 Task: Search one way flight ticket for 2 adults, 4 children and 1 infant on lap in business from Detroit: Detroit Metro Wayne County Airport to Greensboro: Piedmont Triad International Airport on 5-1-2023. Choice of flights is Southwest. Number of bags: 2 carry on bags and 7 checked bags. Price is upto 93000. Outbound departure time preference is 4:00.
Action: Mouse moved to (243, 255)
Screenshot: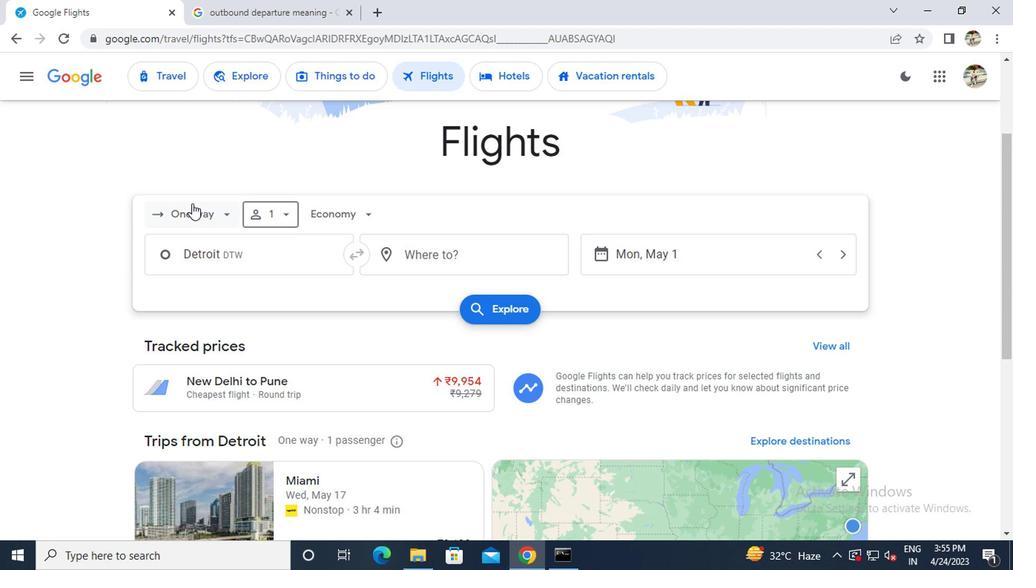 
Action: Mouse pressed left at (243, 255)
Screenshot: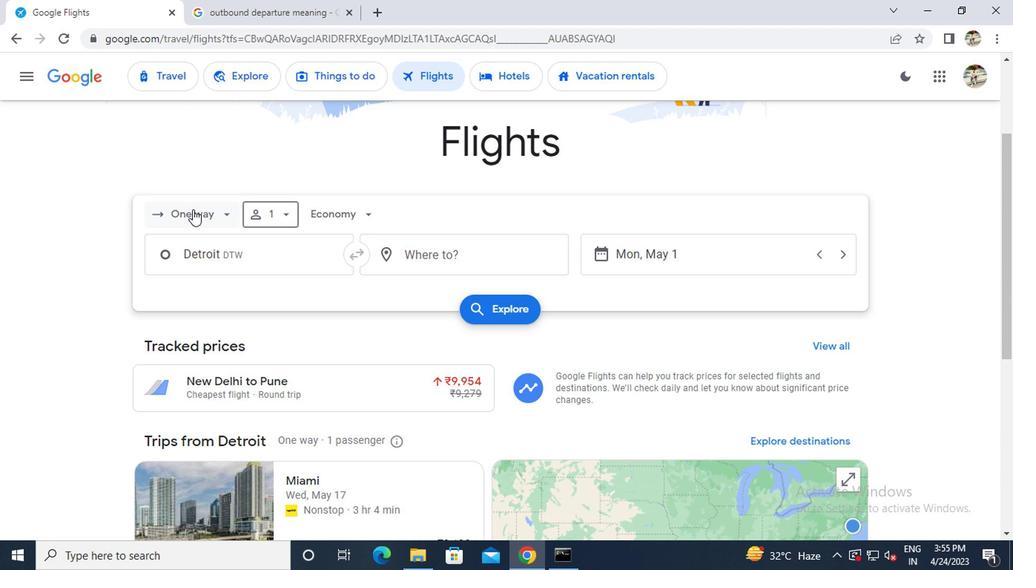 
Action: Mouse moved to (247, 310)
Screenshot: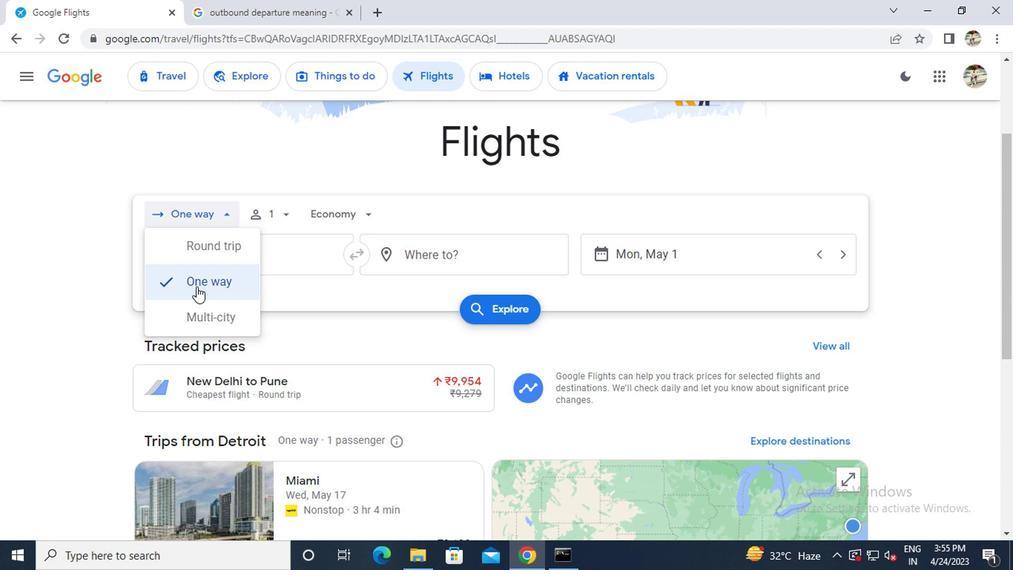 
Action: Mouse pressed left at (247, 310)
Screenshot: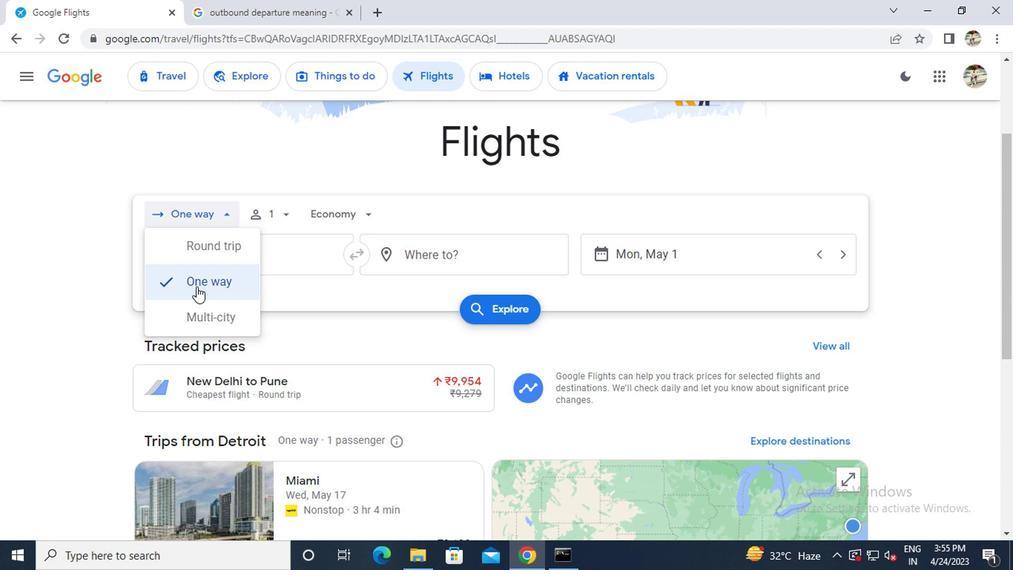 
Action: Mouse moved to (307, 257)
Screenshot: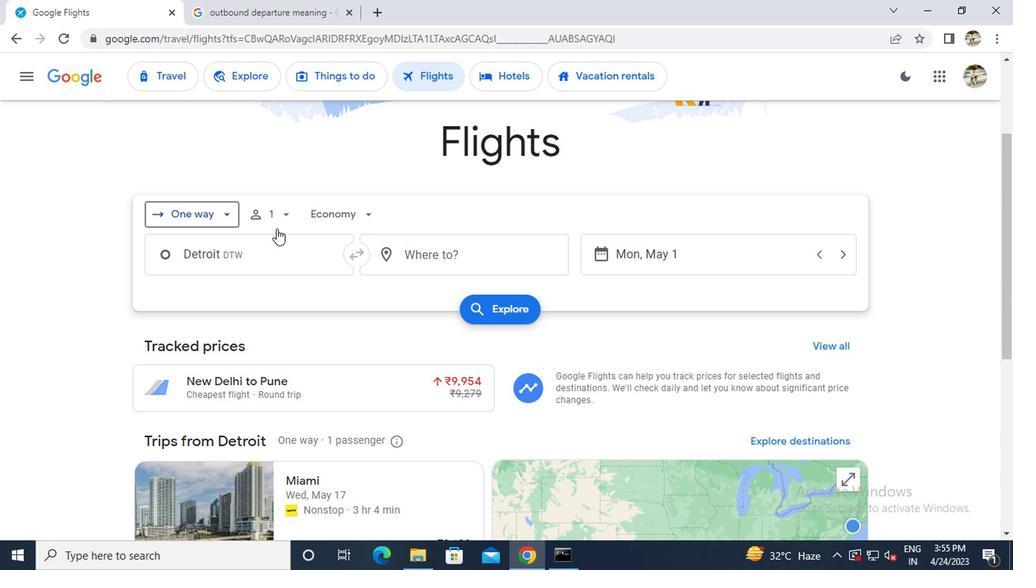 
Action: Mouse pressed left at (307, 257)
Screenshot: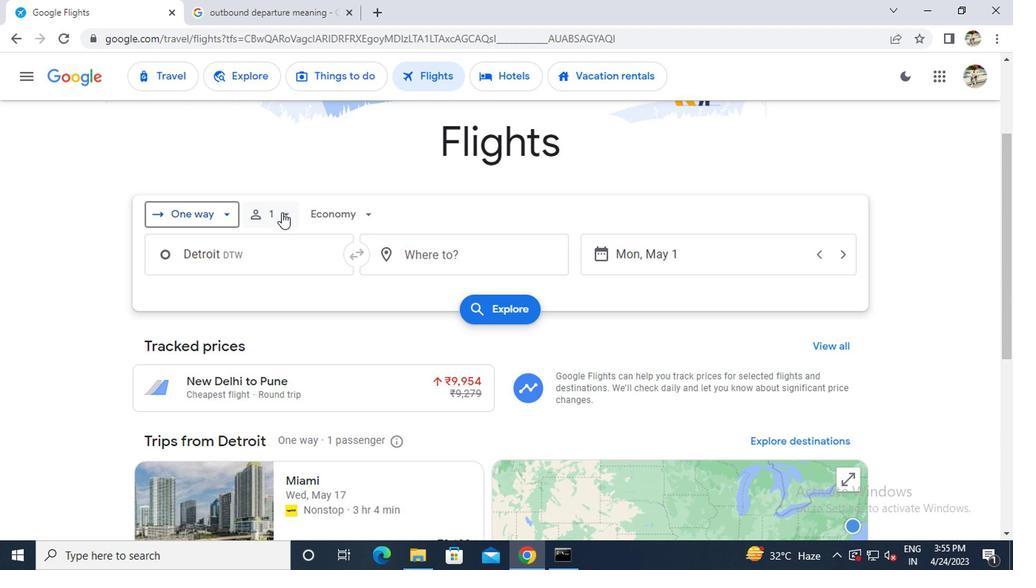 
Action: Mouse moved to (395, 288)
Screenshot: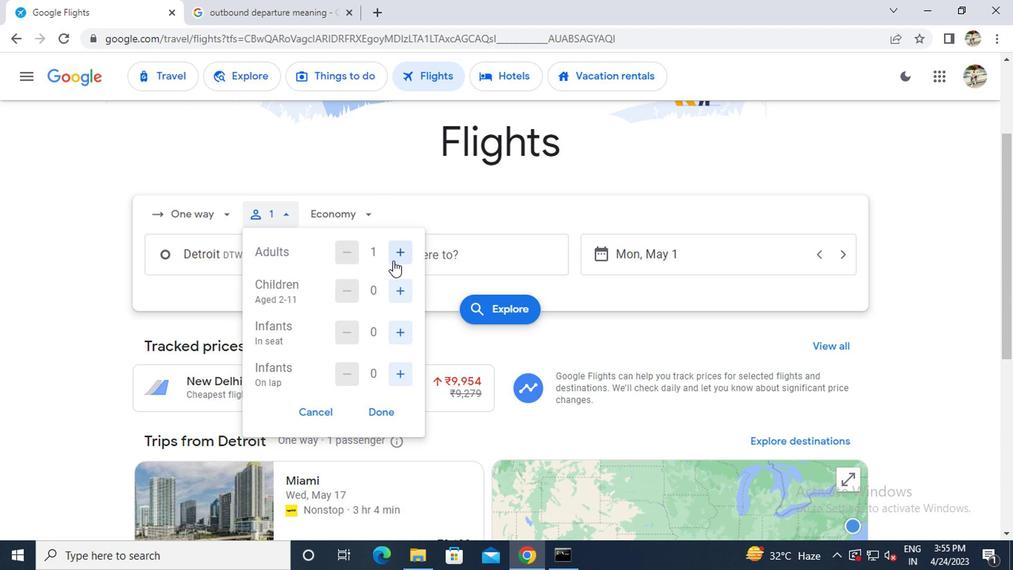 
Action: Mouse pressed left at (395, 288)
Screenshot: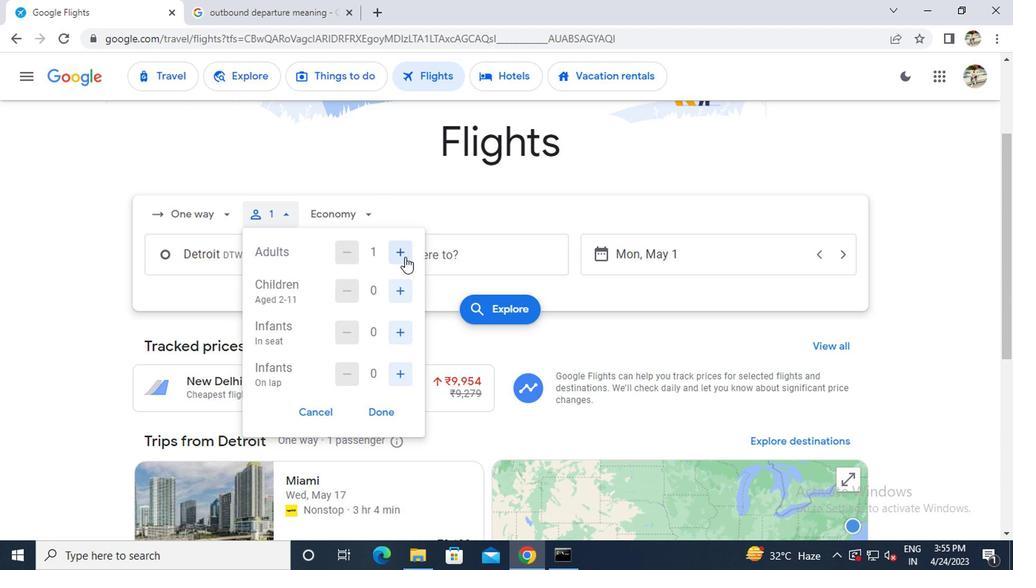 
Action: Mouse moved to (391, 315)
Screenshot: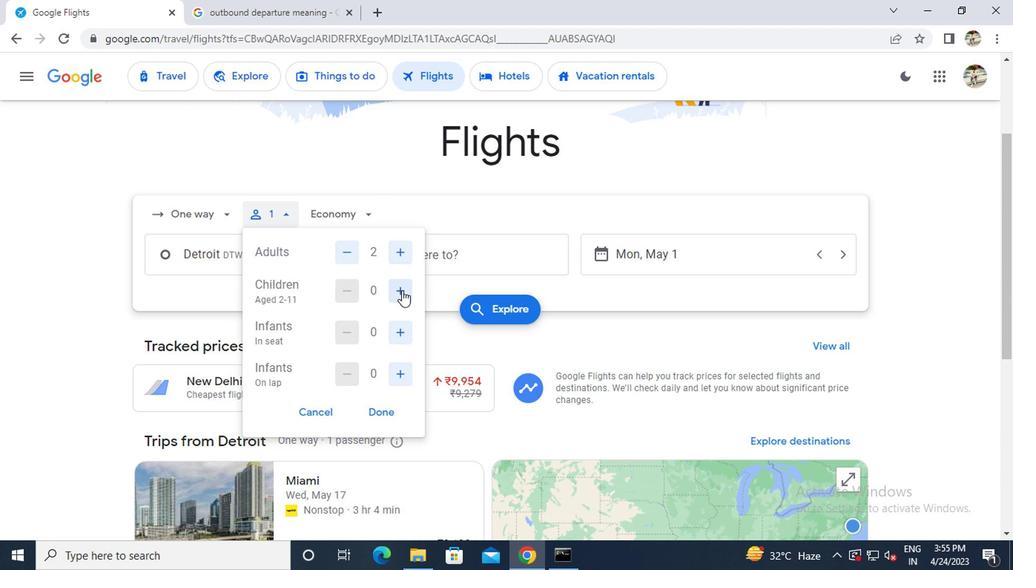 
Action: Mouse pressed left at (391, 315)
Screenshot: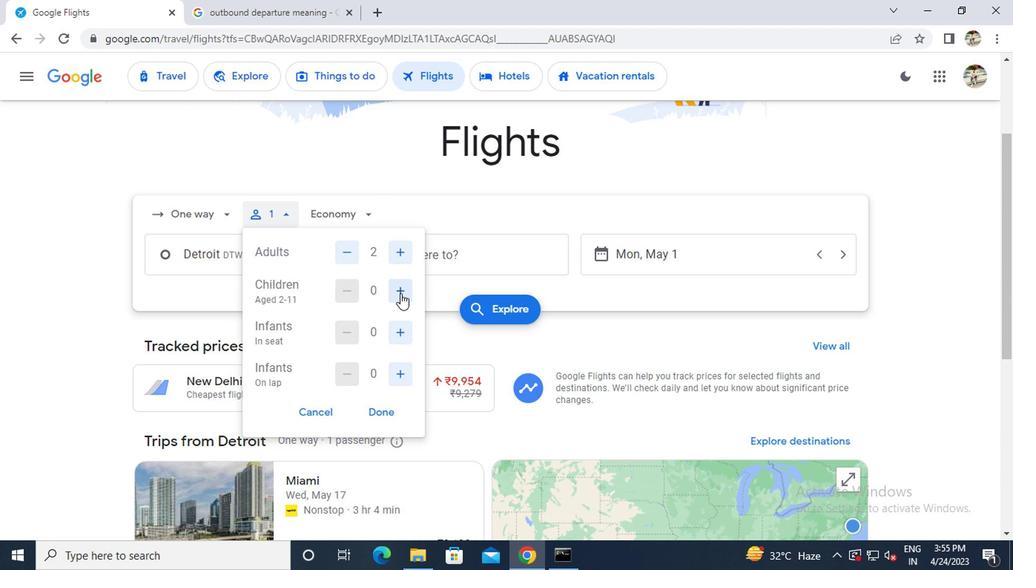 
Action: Mouse pressed left at (391, 315)
Screenshot: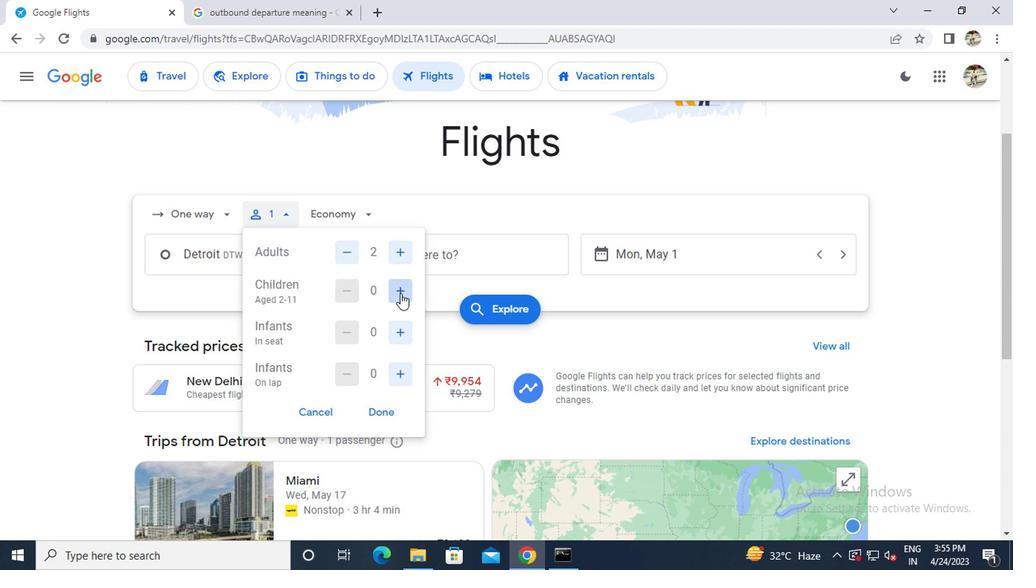 
Action: Mouse pressed left at (391, 315)
Screenshot: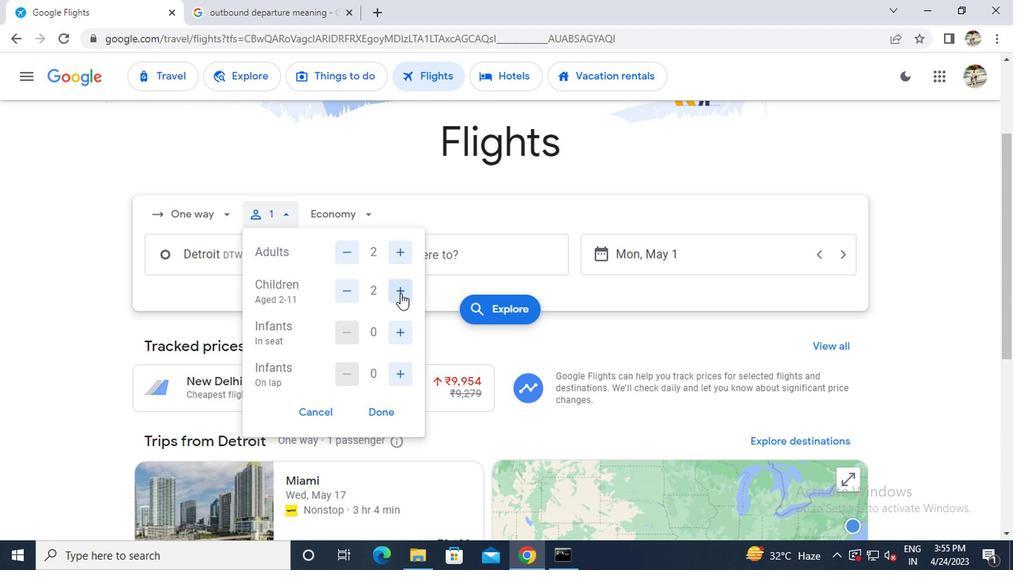 
Action: Mouse pressed left at (391, 315)
Screenshot: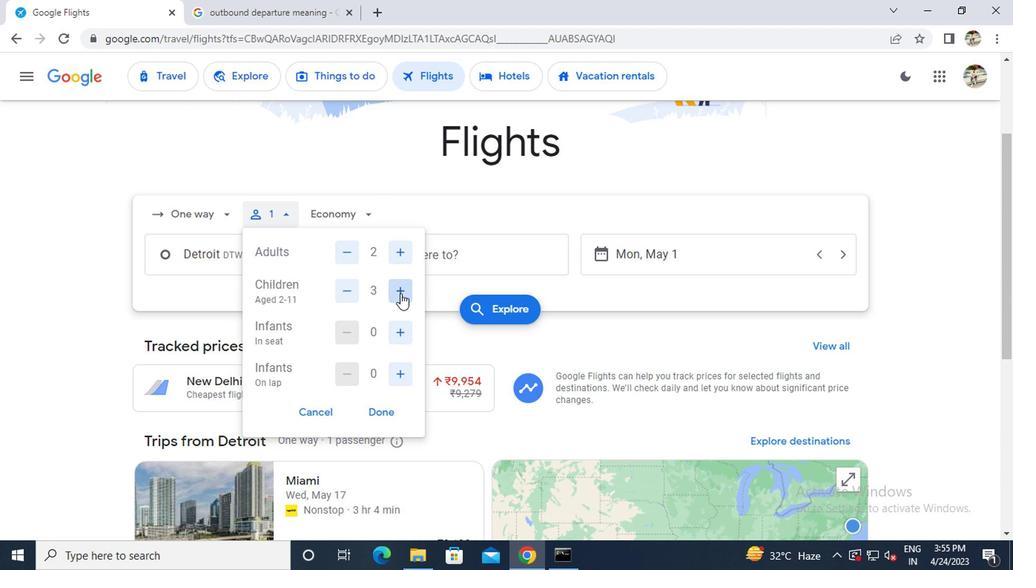 
Action: Mouse moved to (388, 367)
Screenshot: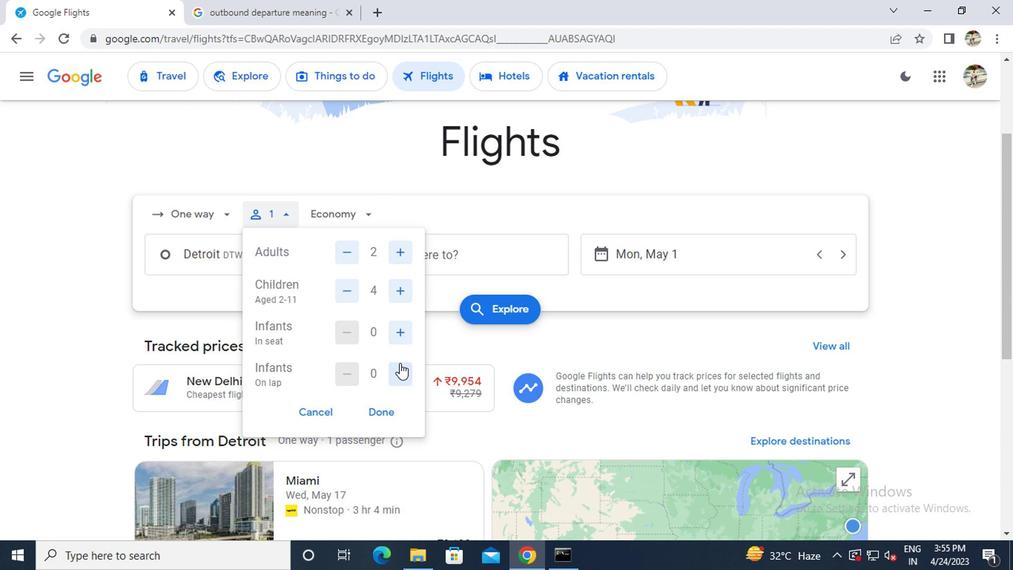 
Action: Mouse pressed left at (388, 367)
Screenshot: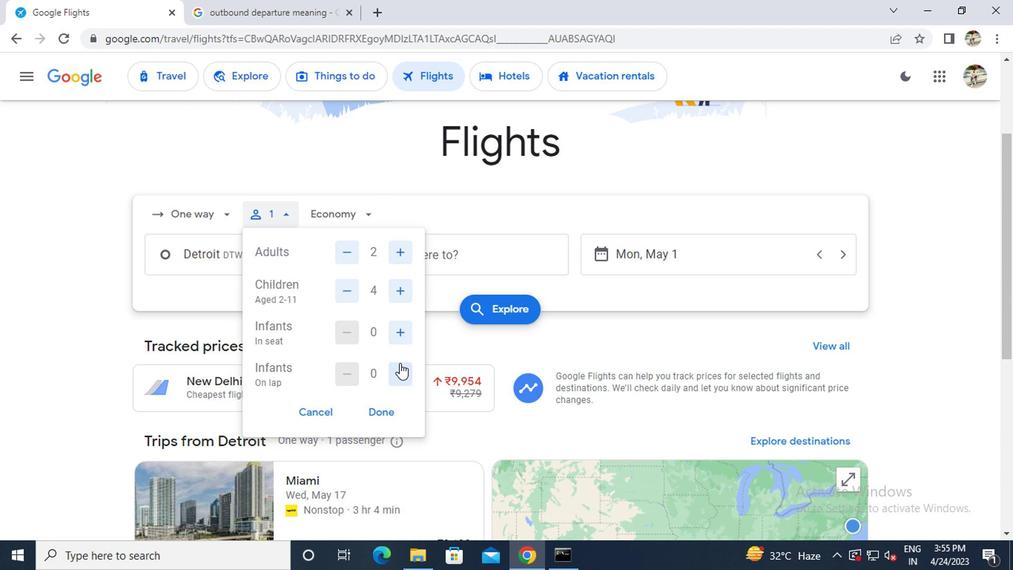 
Action: Mouse moved to (373, 400)
Screenshot: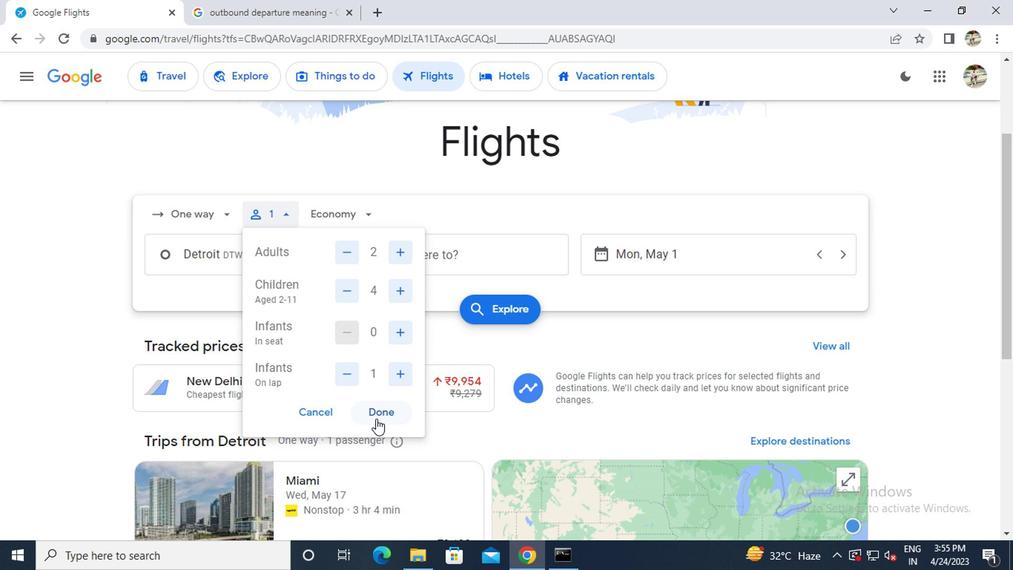 
Action: Mouse pressed left at (373, 400)
Screenshot: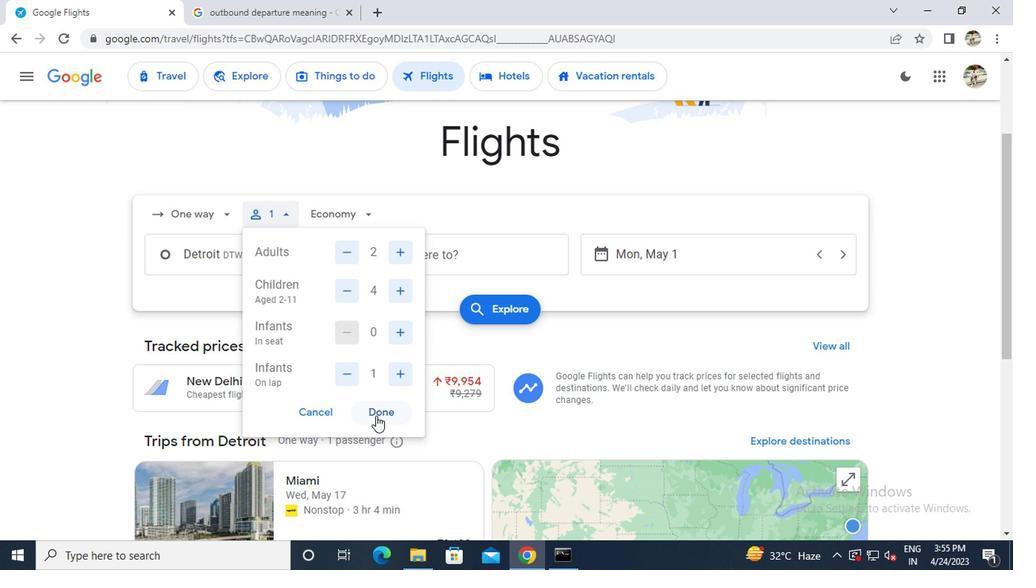 
Action: Mouse moved to (340, 262)
Screenshot: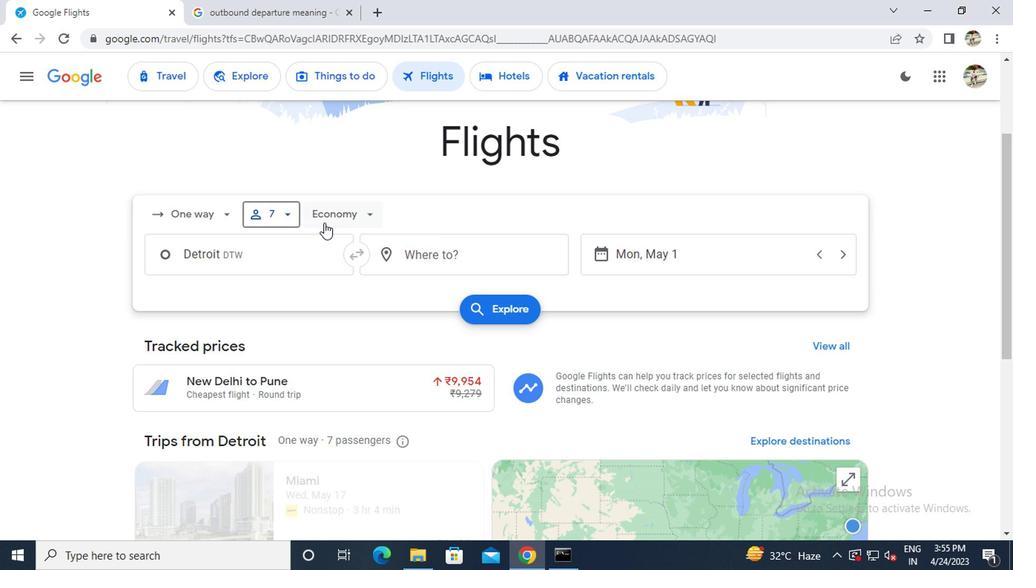 
Action: Mouse pressed left at (340, 262)
Screenshot: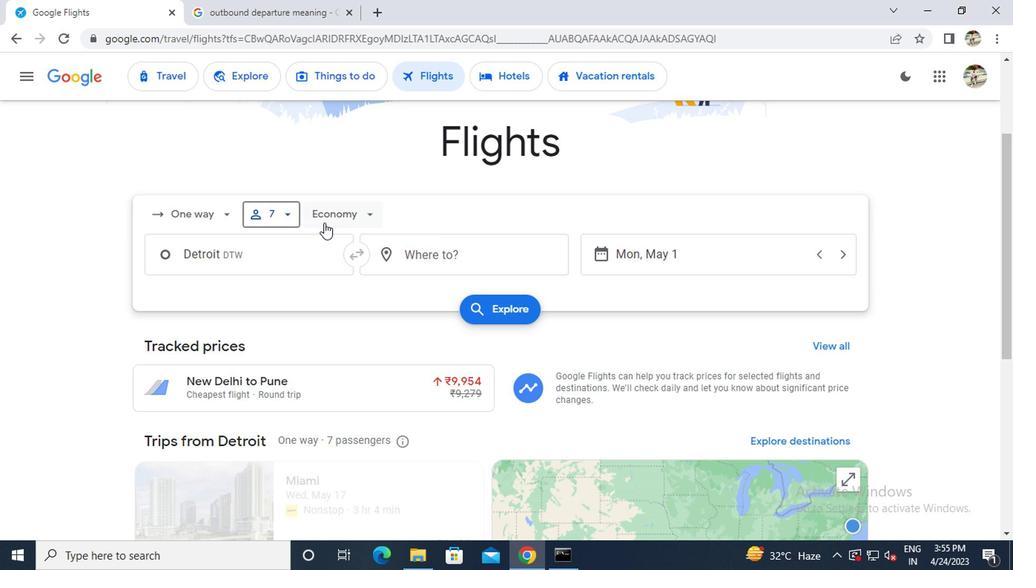 
Action: Mouse moved to (356, 337)
Screenshot: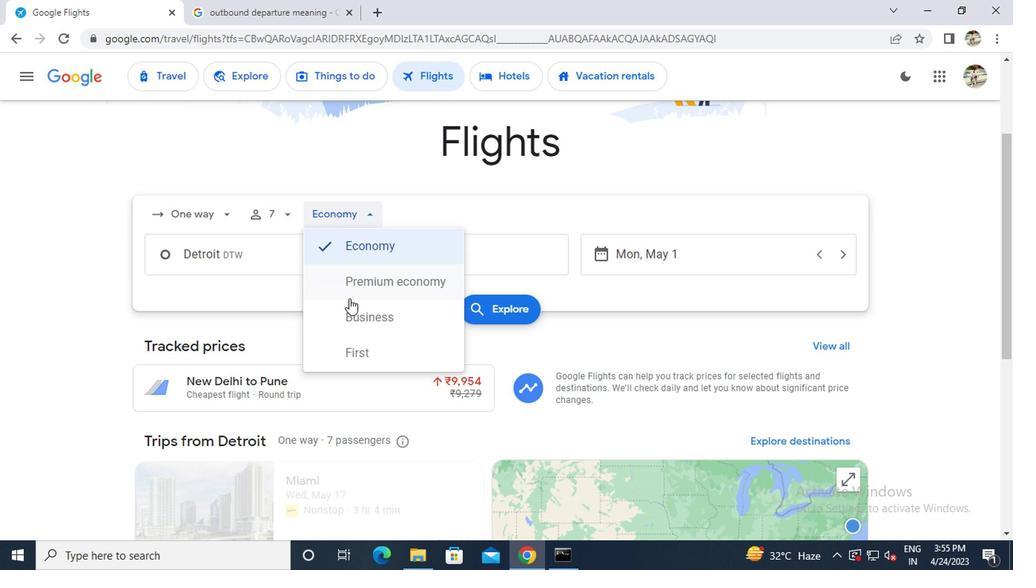 
Action: Mouse pressed left at (356, 337)
Screenshot: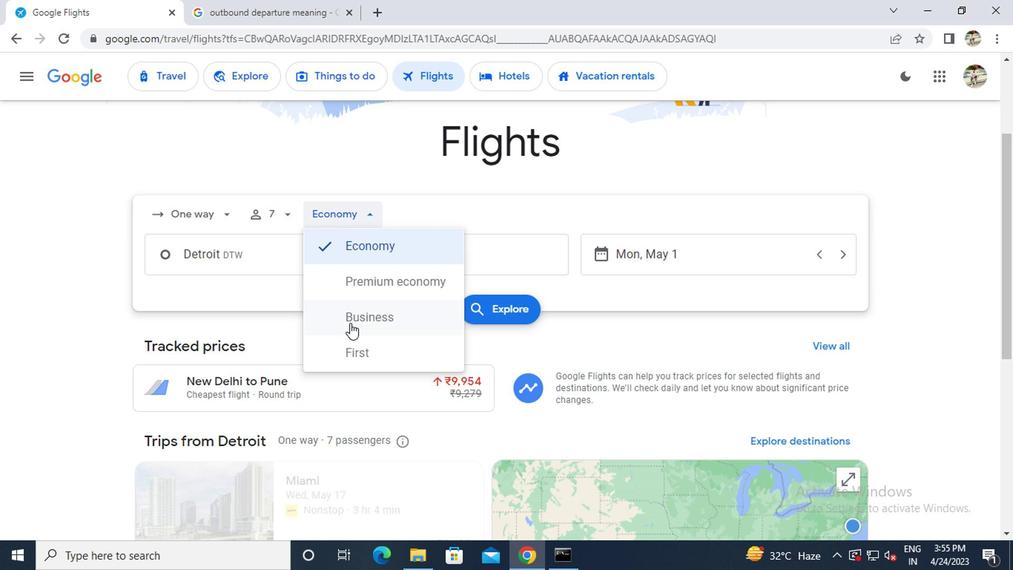 
Action: Mouse moved to (306, 289)
Screenshot: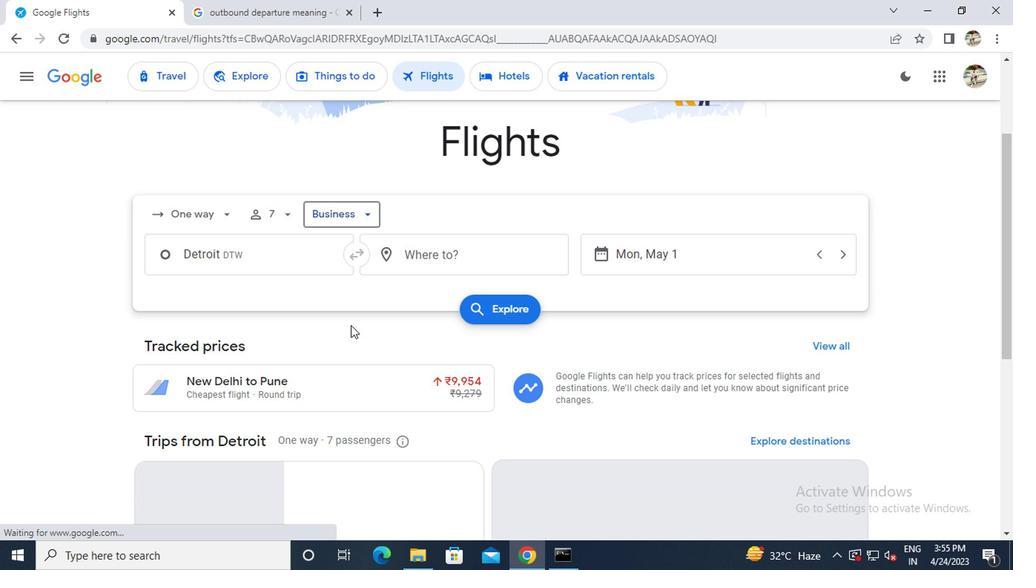 
Action: Mouse pressed left at (306, 289)
Screenshot: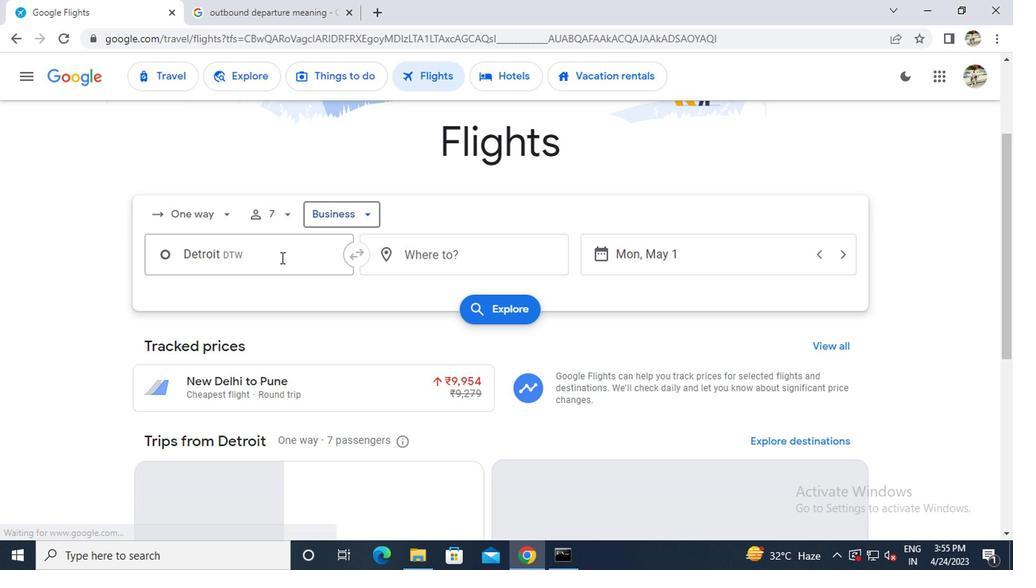 
Action: Key pressed <Key.caps_lock>d<Key.caps_lock>elroit<Key.space><Key.caps_lock>
Screenshot: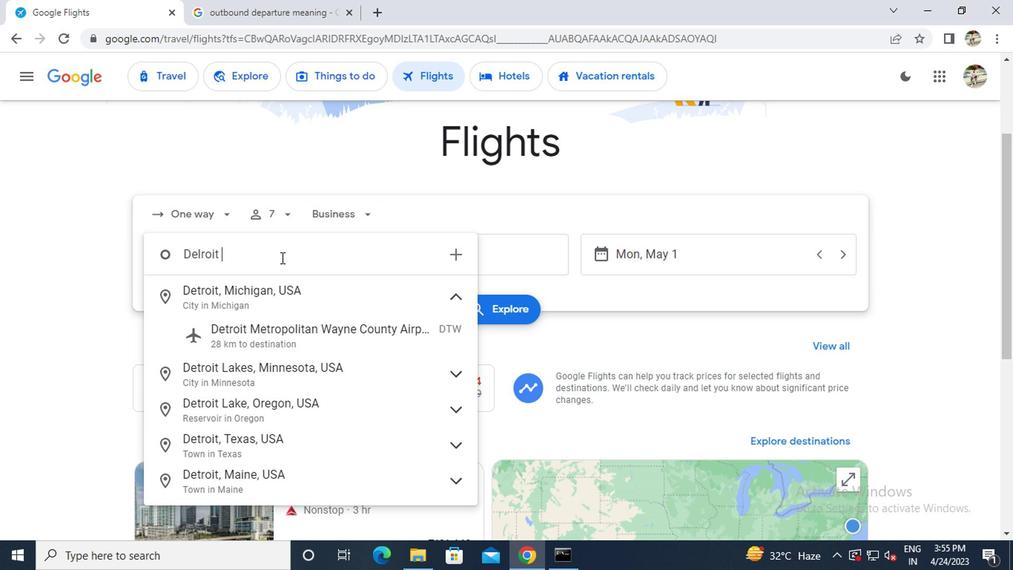 
Action: Mouse moved to (321, 340)
Screenshot: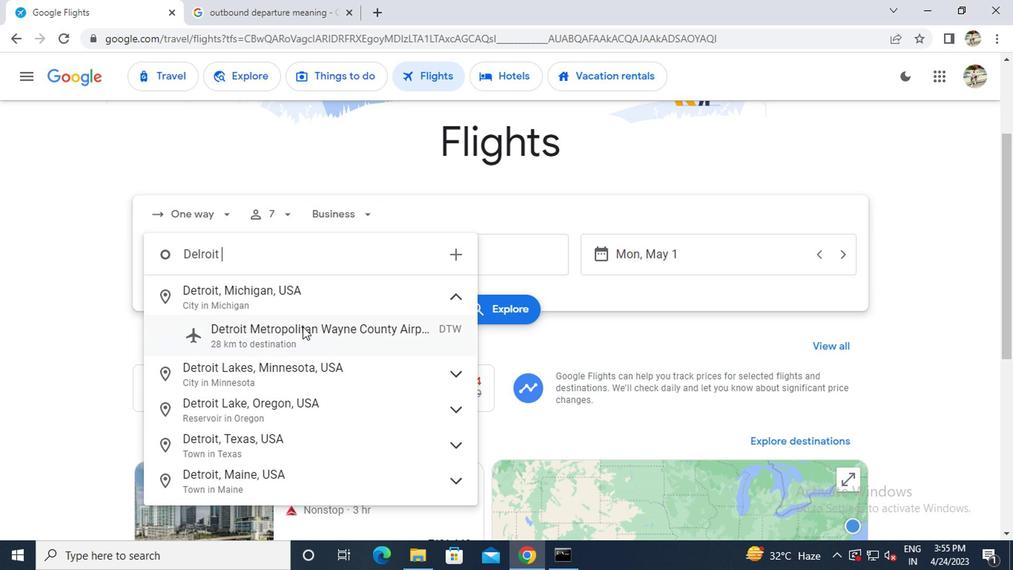
Action: Mouse pressed left at (321, 340)
Screenshot: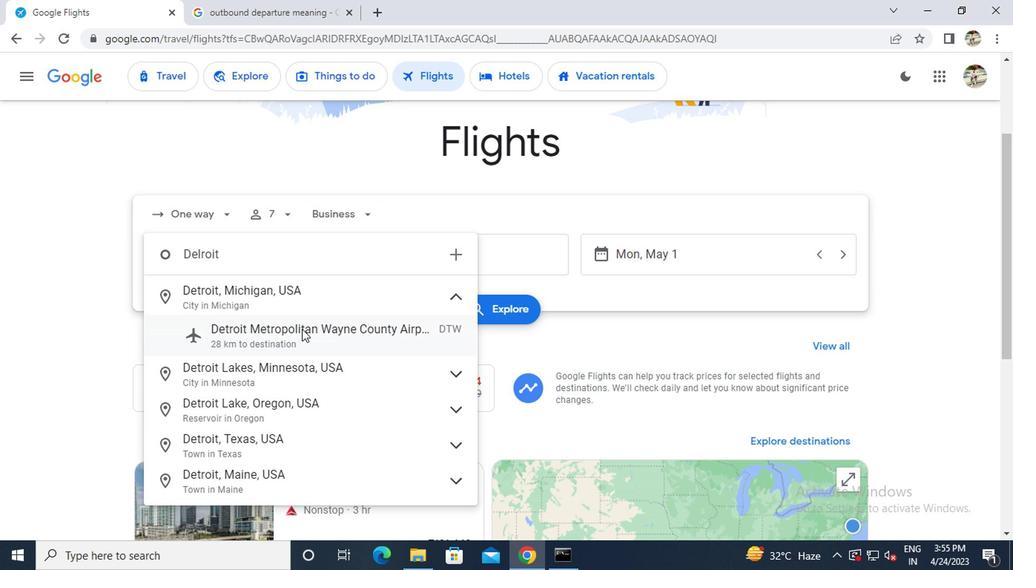 
Action: Mouse moved to (401, 290)
Screenshot: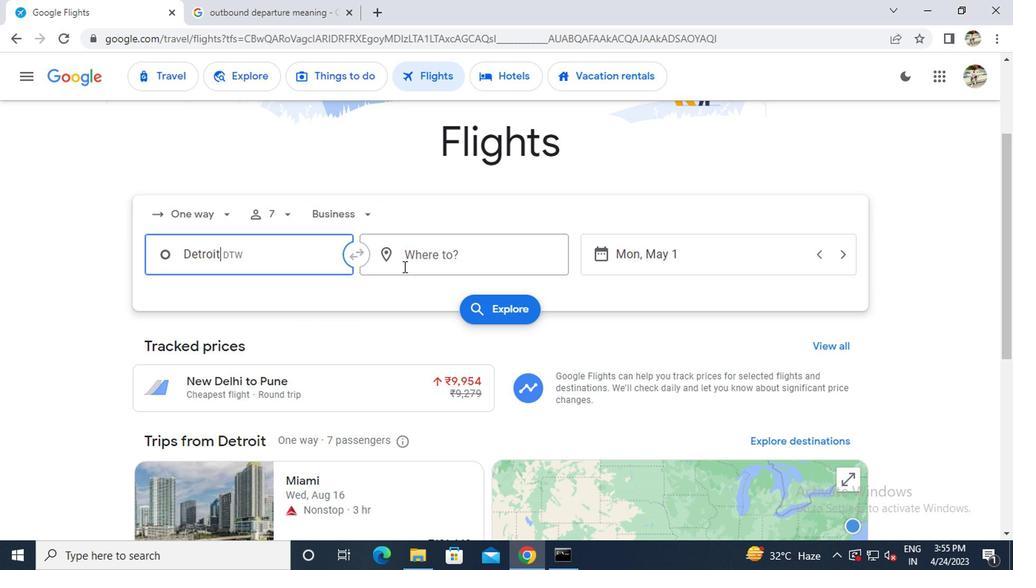 
Action: Mouse pressed left at (401, 290)
Screenshot: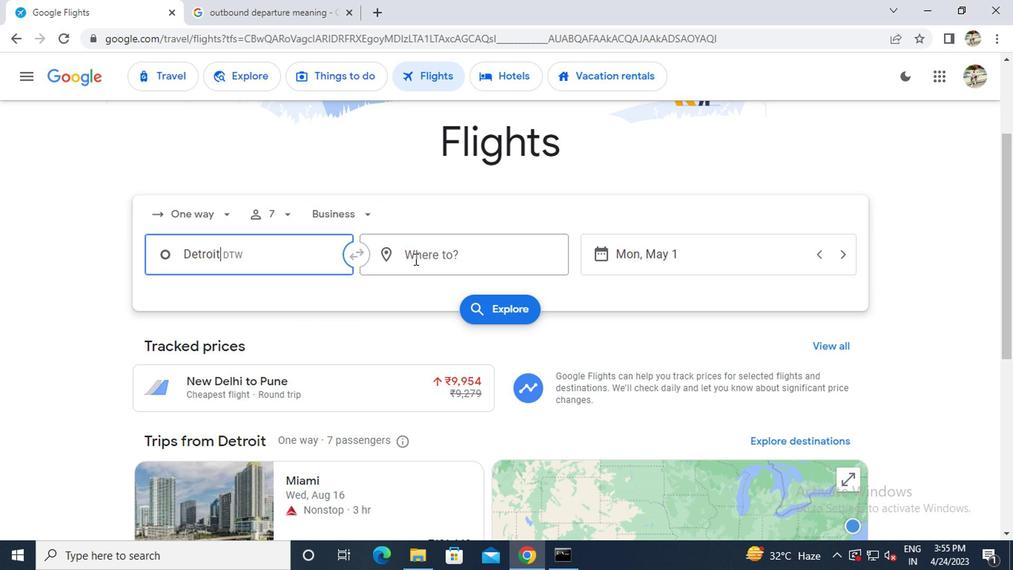 
Action: Key pressed <Key.caps_lock><Key.caps_lock>g<Key.caps_lock>reensb
Screenshot: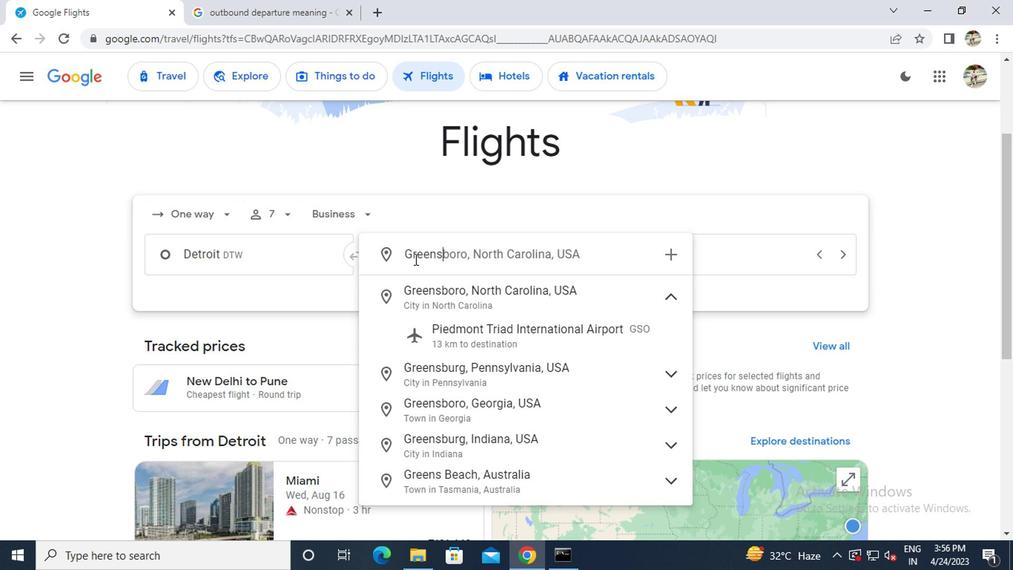 
Action: Mouse moved to (442, 344)
Screenshot: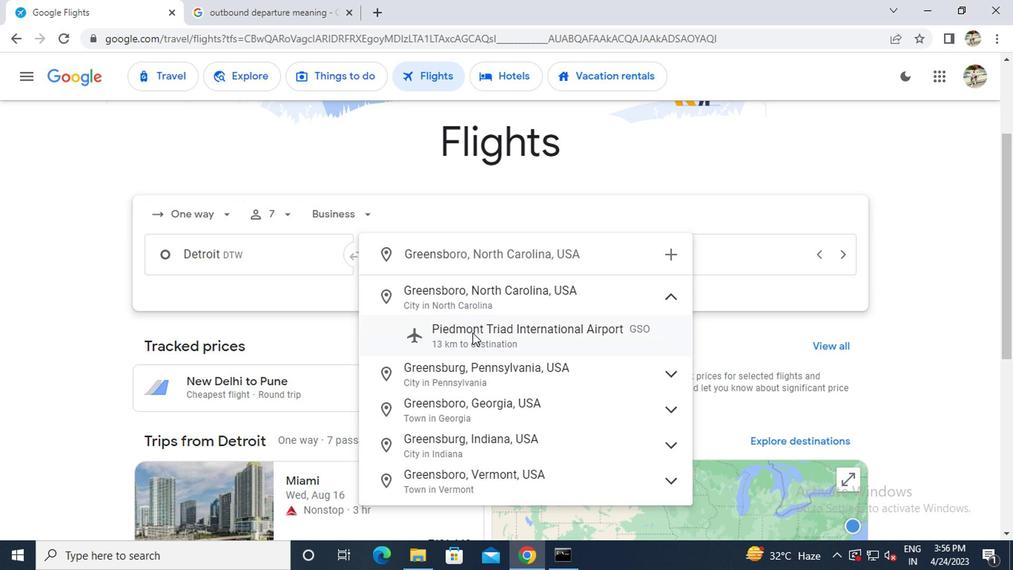 
Action: Mouse pressed left at (442, 344)
Screenshot: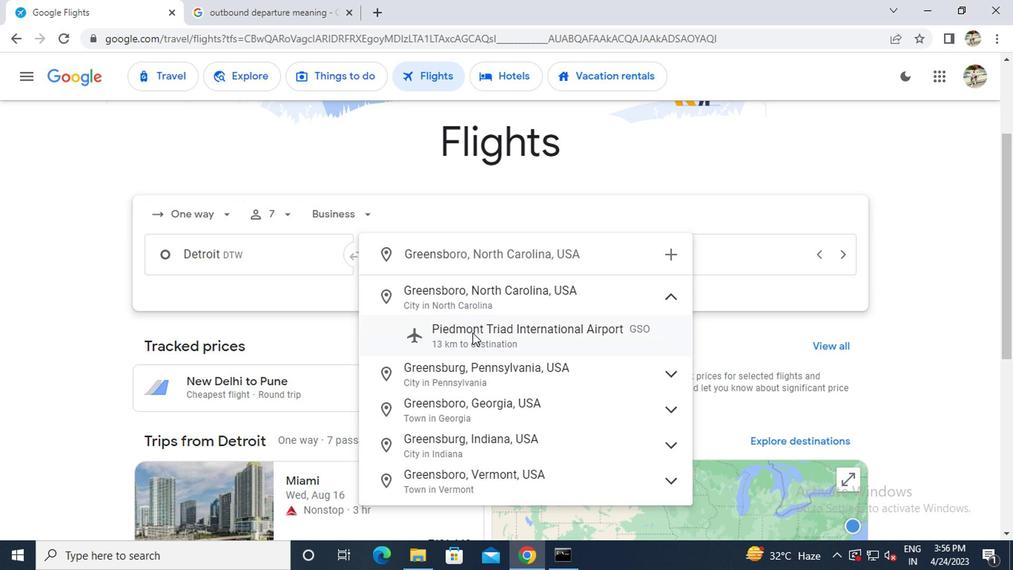 
Action: Mouse moved to (590, 292)
Screenshot: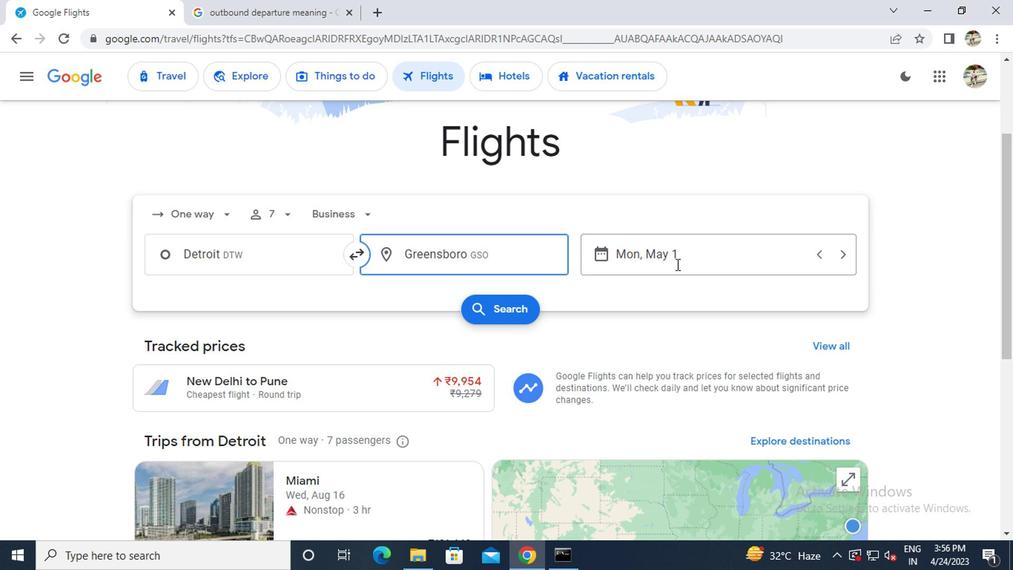 
Action: Mouse pressed left at (590, 292)
Screenshot: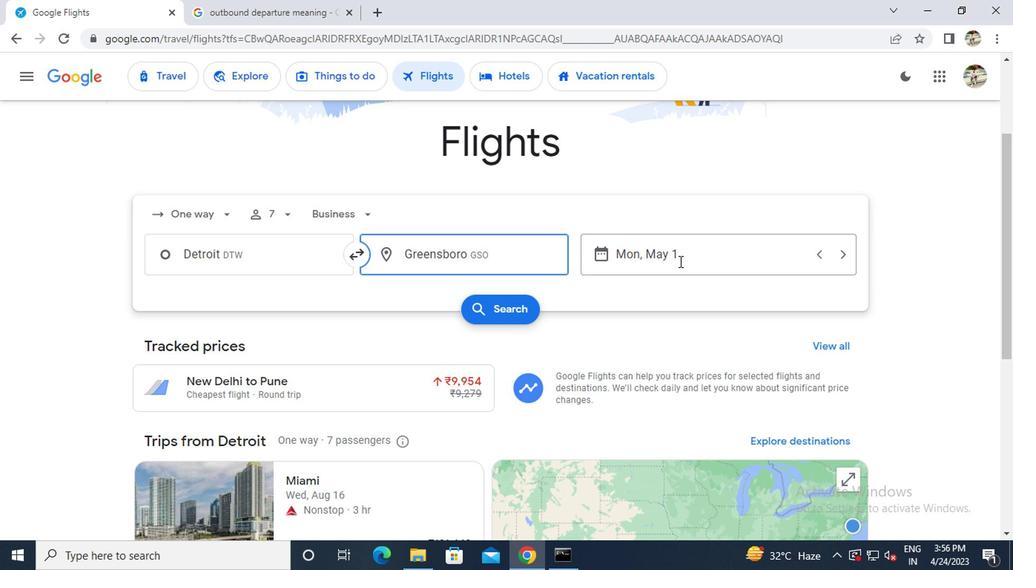 
Action: Mouse moved to (570, 293)
Screenshot: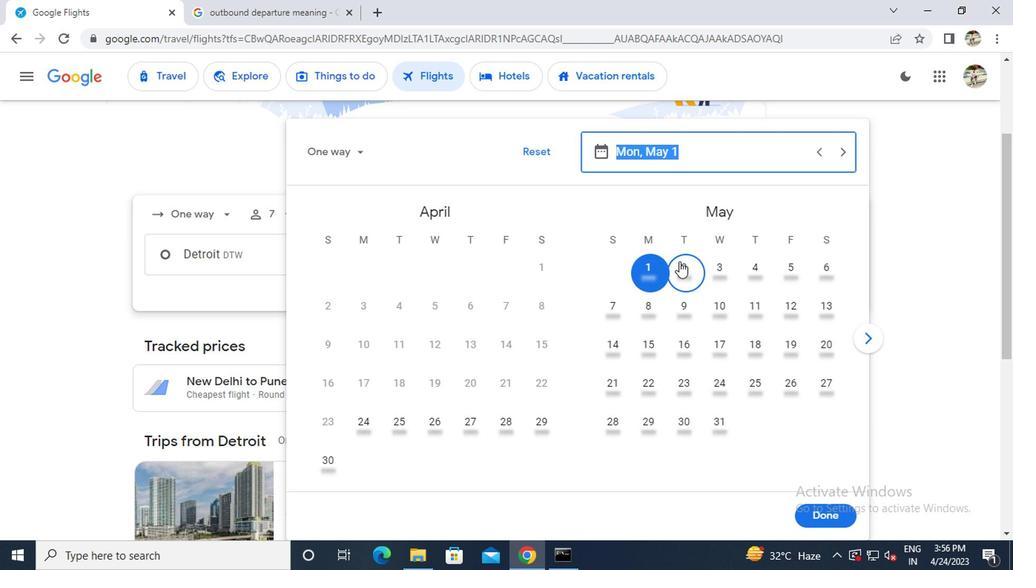 
Action: Mouse pressed left at (570, 293)
Screenshot: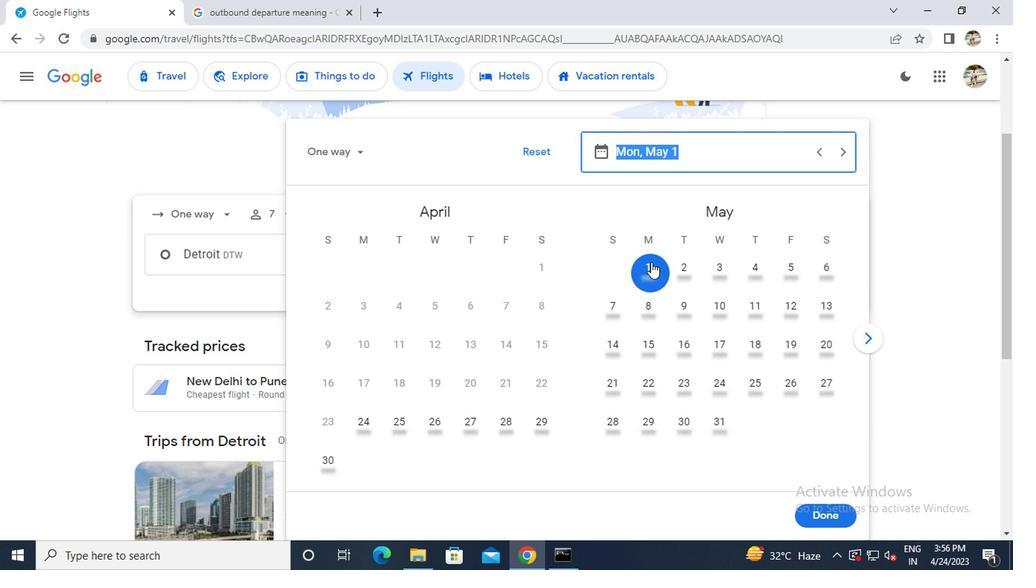 
Action: Mouse moved to (706, 475)
Screenshot: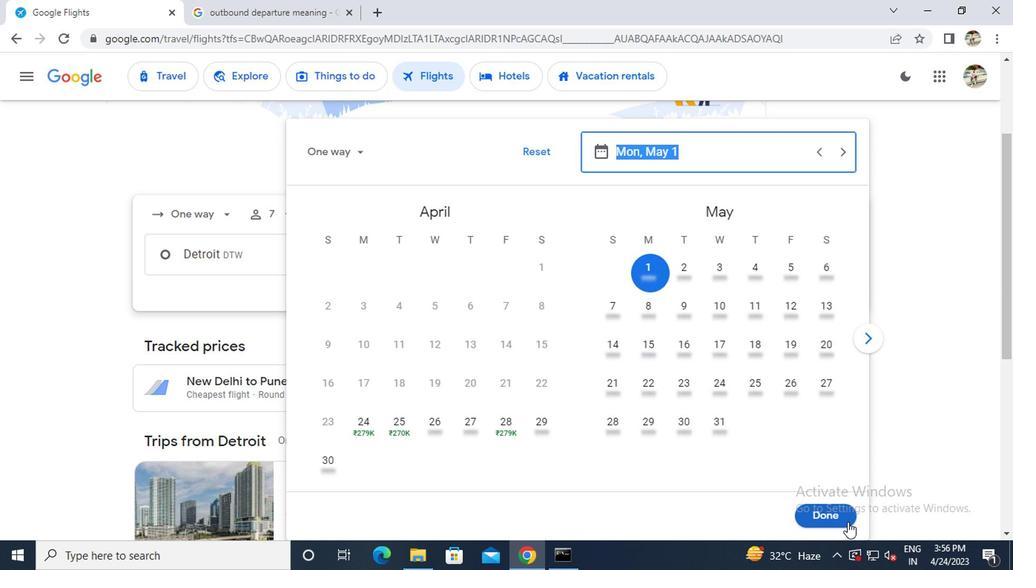 
Action: Mouse pressed left at (706, 475)
Screenshot: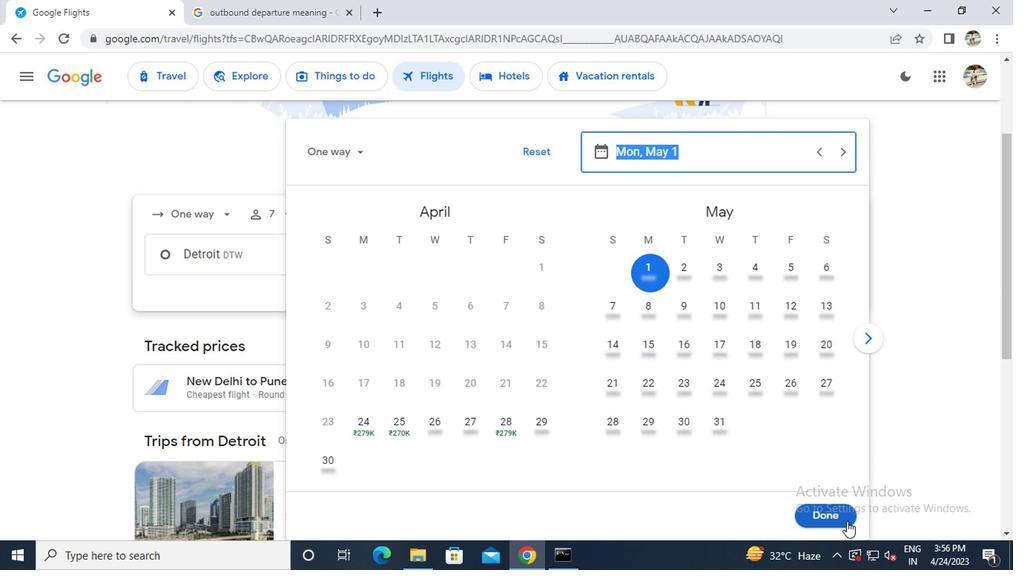 
Action: Mouse moved to (466, 324)
Screenshot: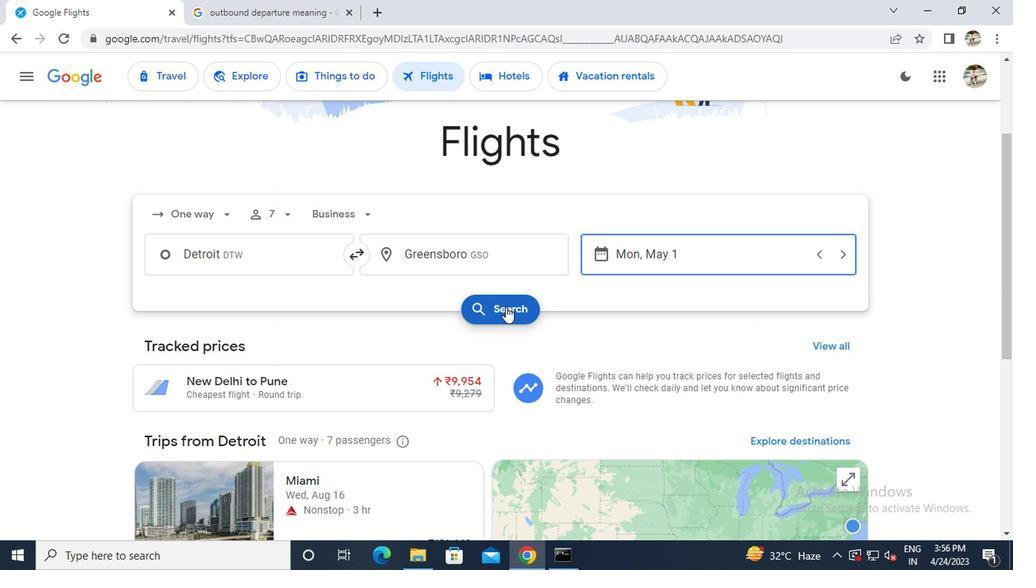 
Action: Mouse pressed left at (466, 324)
Screenshot: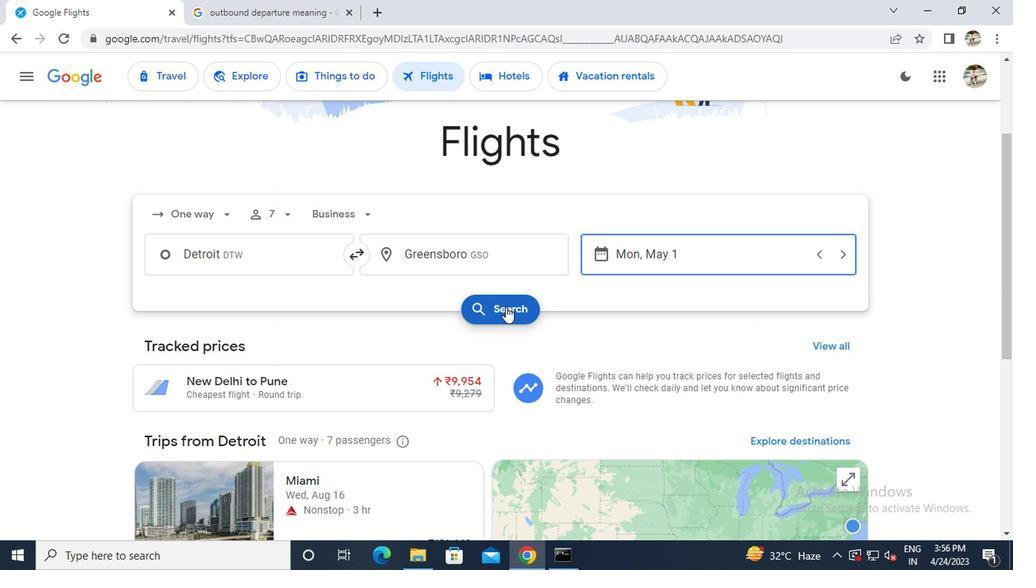 
Action: Mouse moved to (222, 254)
Screenshot: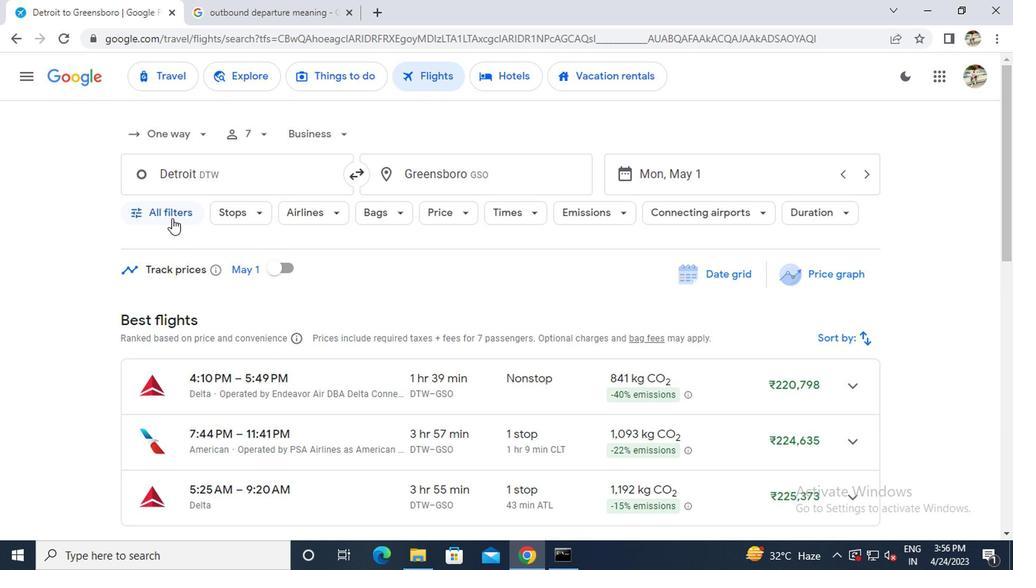 
Action: Mouse pressed left at (222, 254)
Screenshot: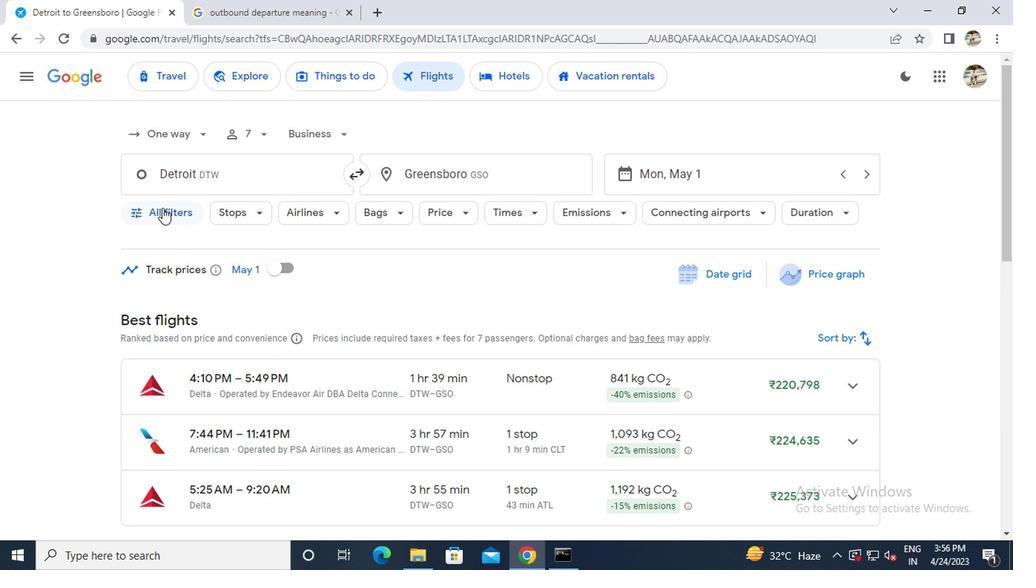 
Action: Mouse moved to (290, 362)
Screenshot: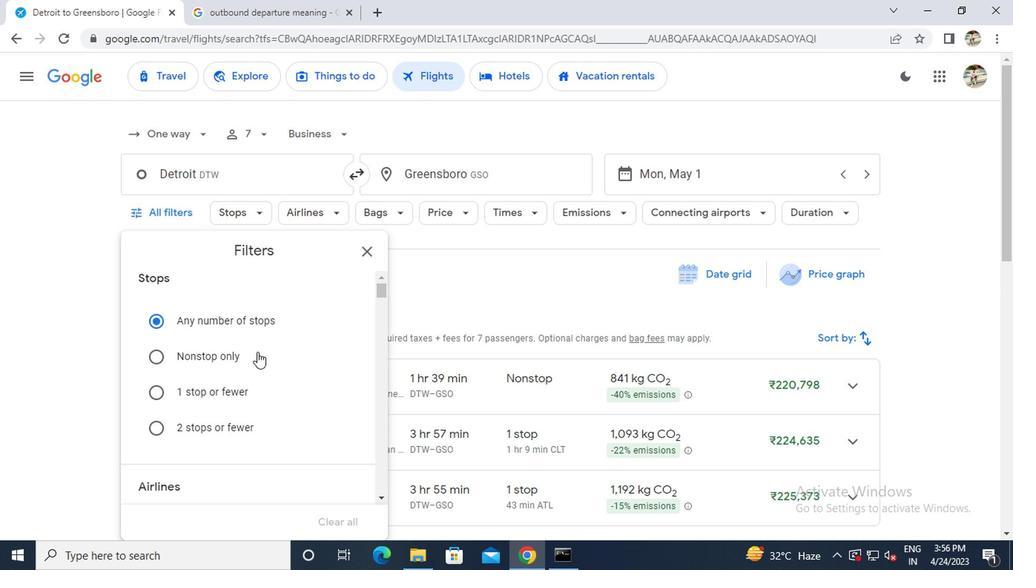 
Action: Mouse scrolled (290, 362) with delta (0, 0)
Screenshot: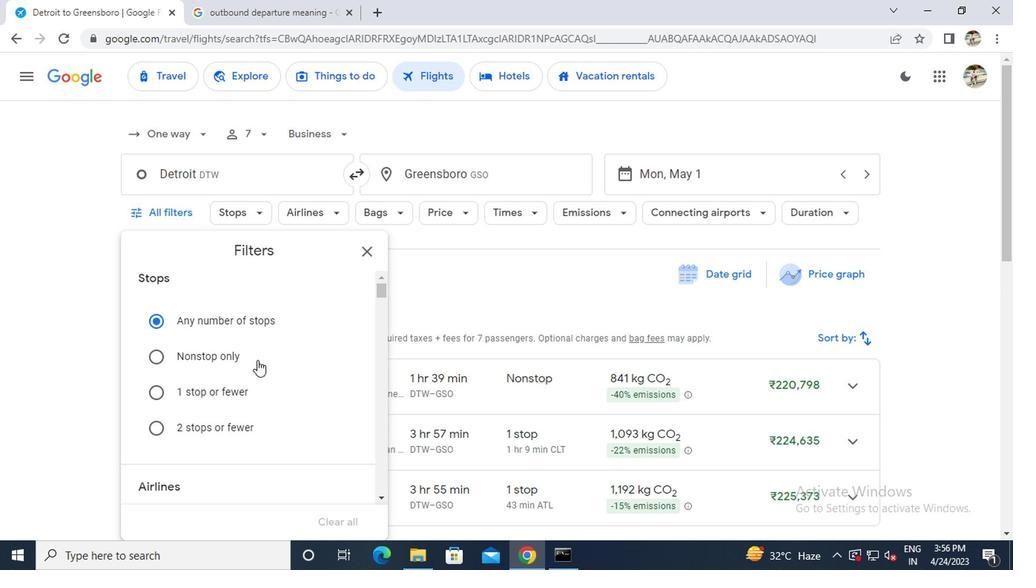 
Action: Mouse moved to (292, 362)
Screenshot: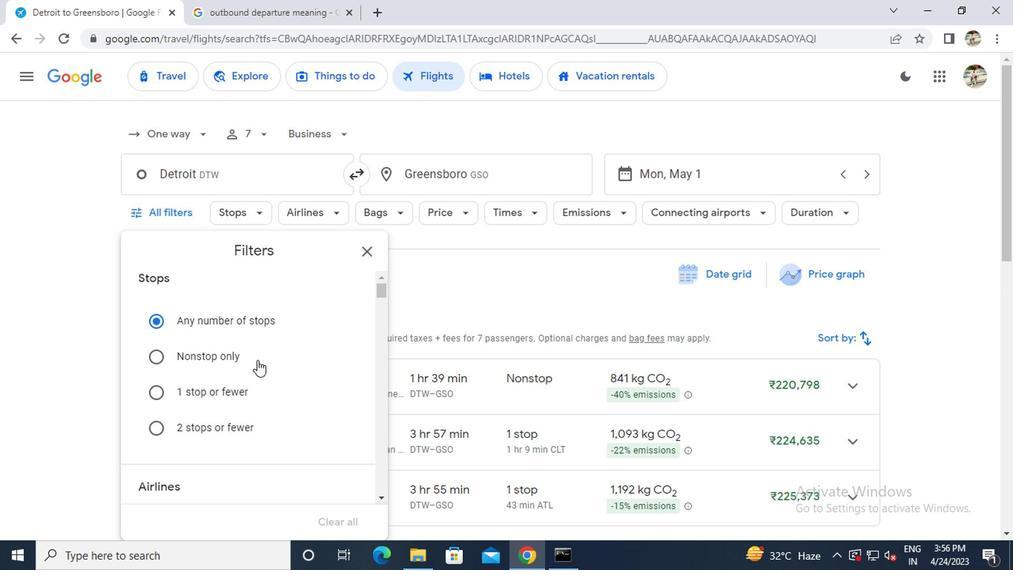 
Action: Mouse scrolled (292, 362) with delta (0, 0)
Screenshot: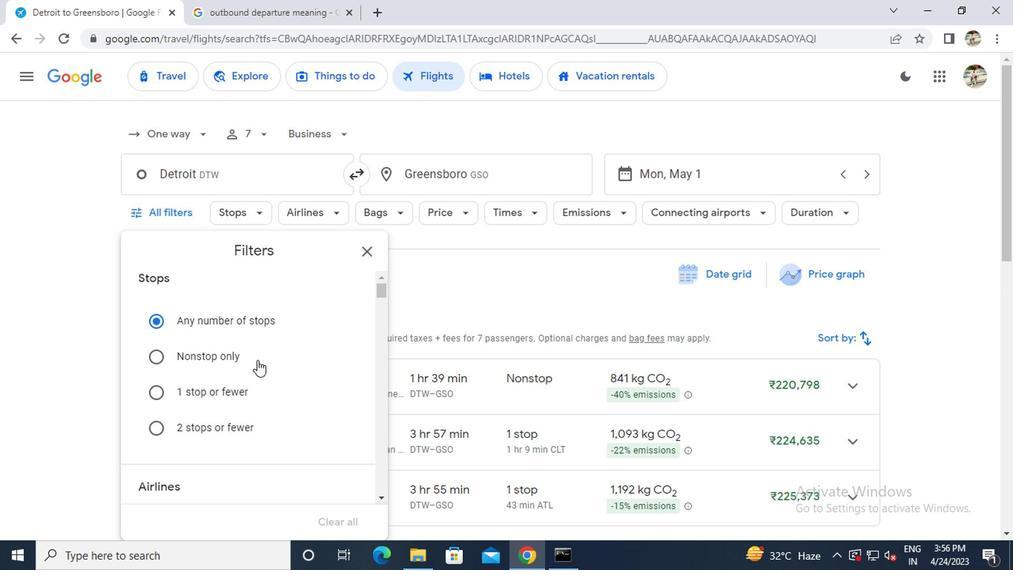 
Action: Mouse scrolled (292, 362) with delta (0, 0)
Screenshot: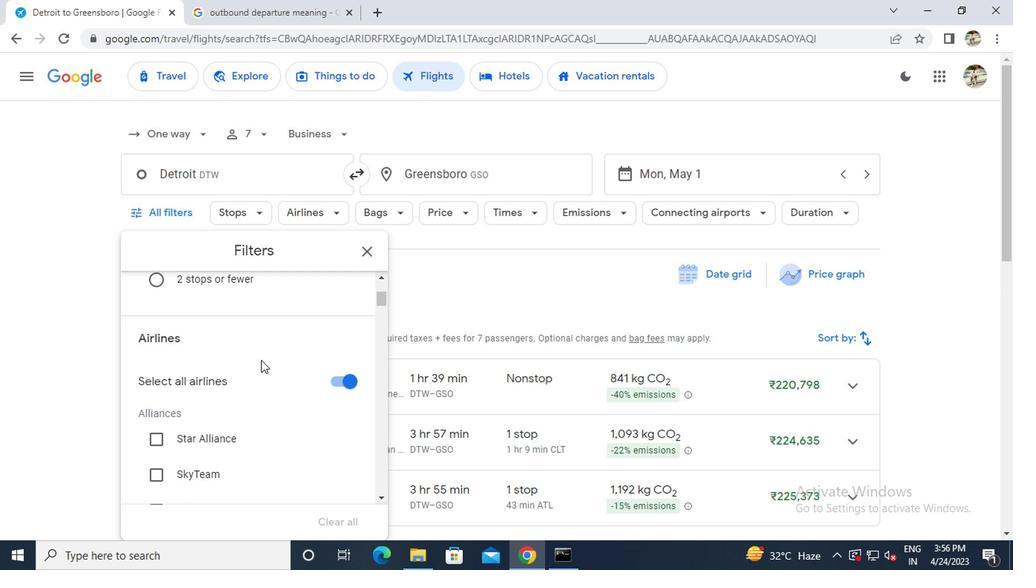 
Action: Mouse scrolled (292, 362) with delta (0, 0)
Screenshot: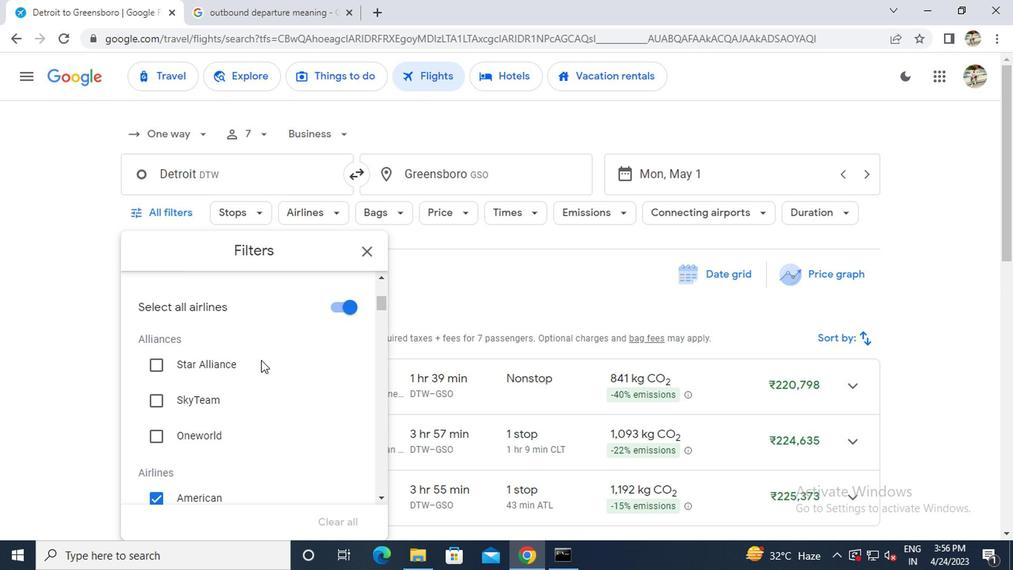 
Action: Mouse moved to (291, 362)
Screenshot: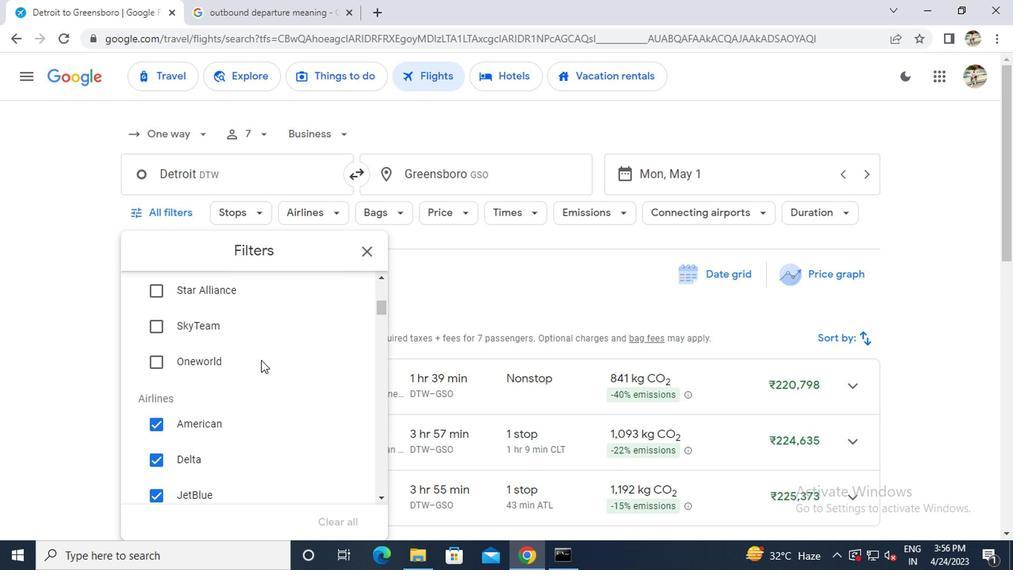 
Action: Mouse scrolled (291, 362) with delta (0, 0)
Screenshot: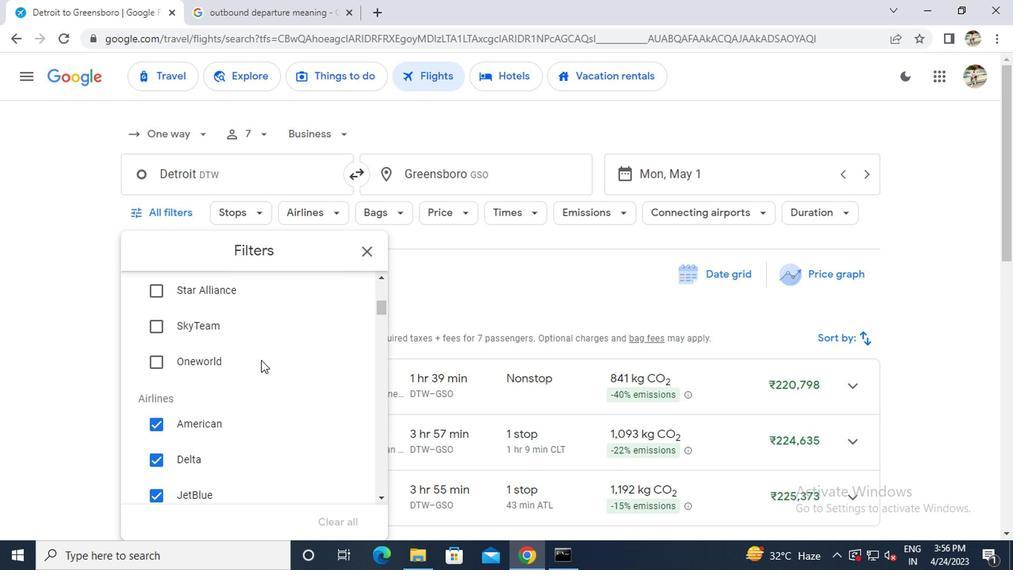 
Action: Mouse scrolled (291, 362) with delta (0, 0)
Screenshot: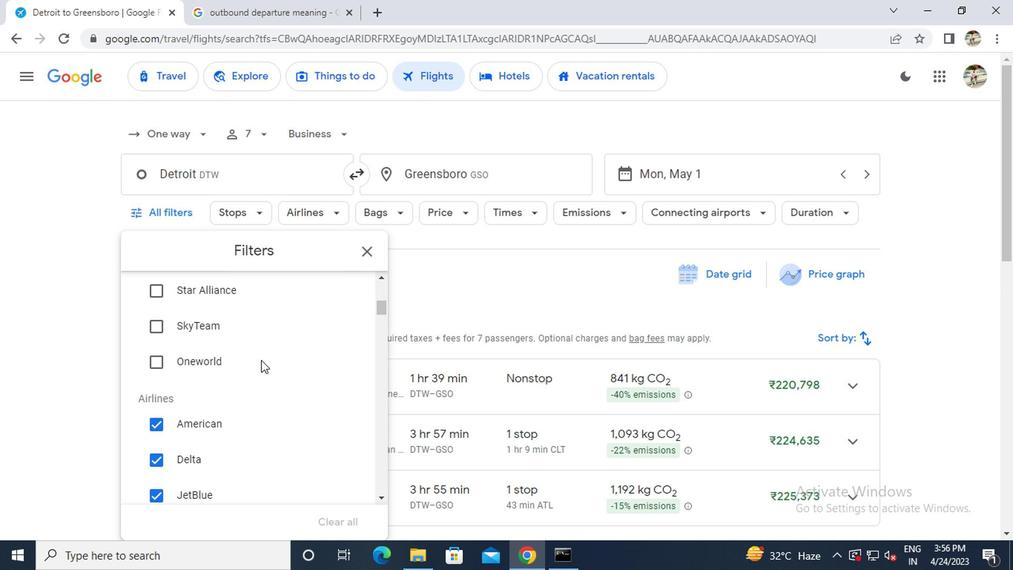 
Action: Mouse moved to (291, 362)
Screenshot: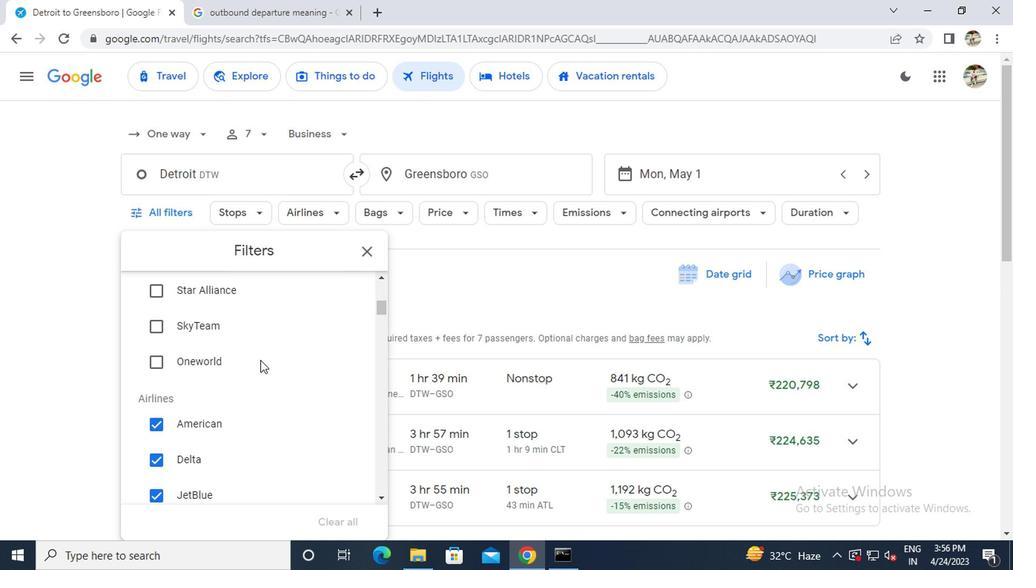 
Action: Mouse scrolled (291, 362) with delta (0, 0)
Screenshot: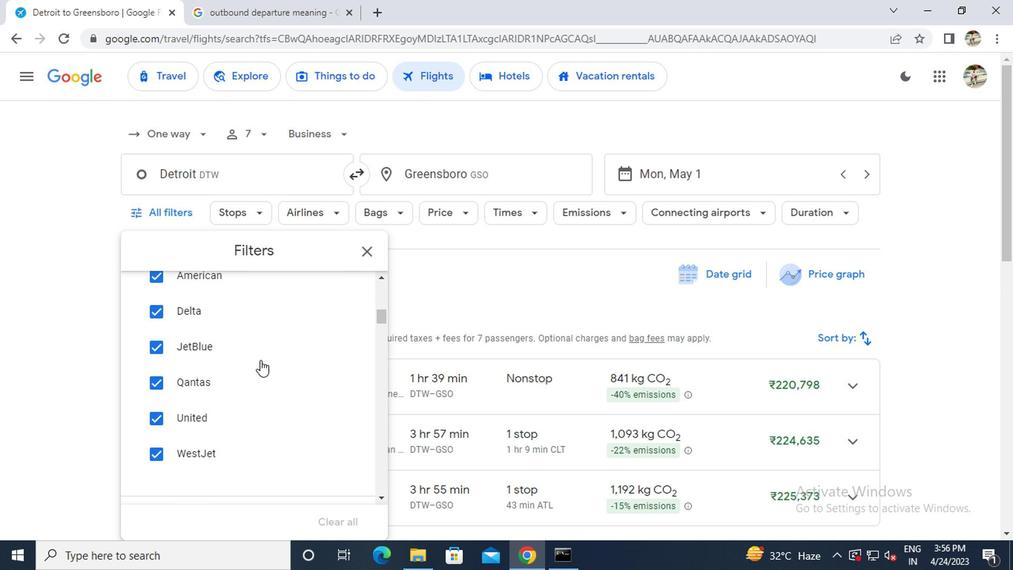
Action: Mouse moved to (290, 362)
Screenshot: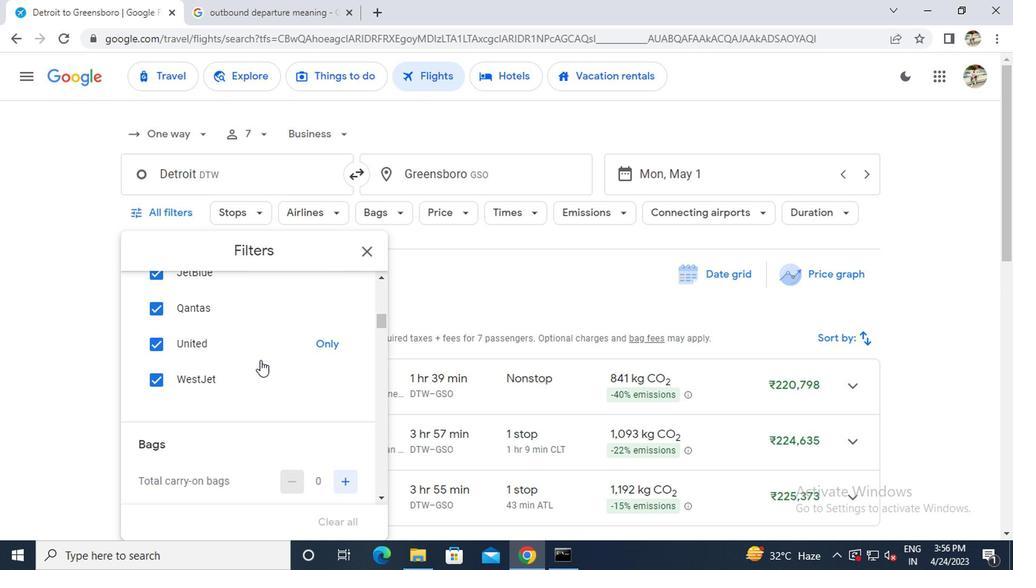 
Action: Mouse scrolled (290, 362) with delta (0, 0)
Screenshot: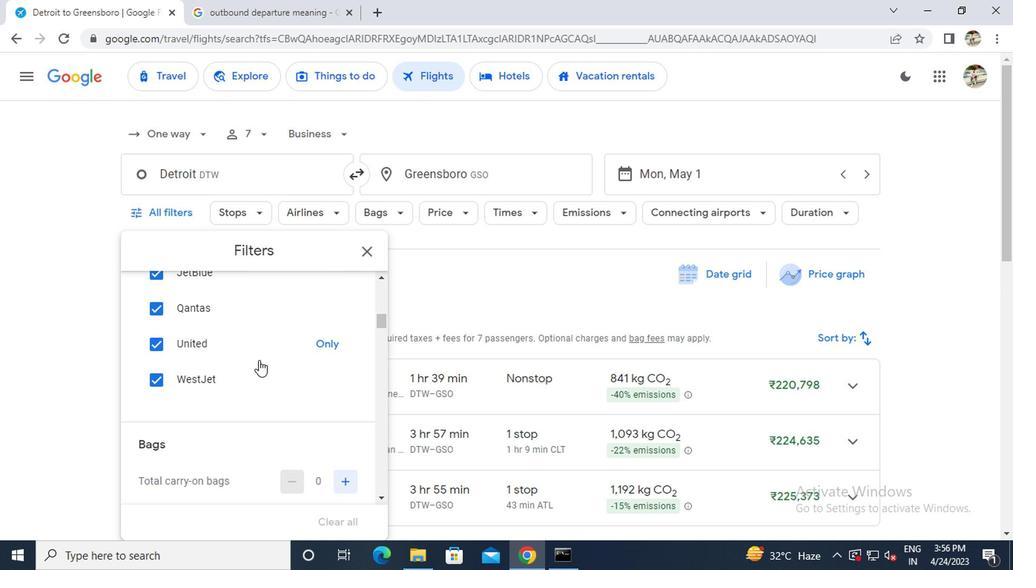 
Action: Mouse moved to (290, 362)
Screenshot: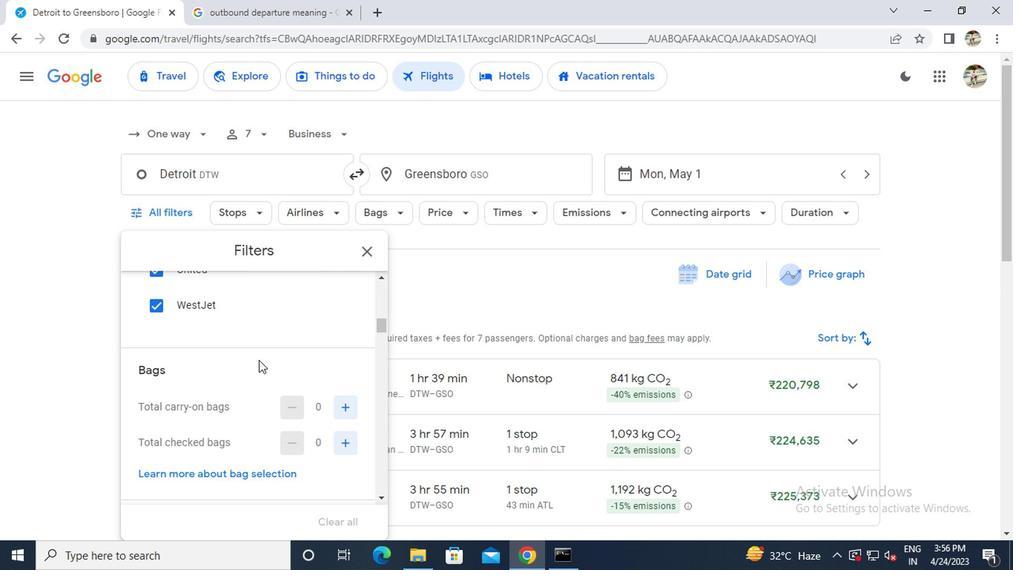 
Action: Mouse scrolled (290, 362) with delta (0, 0)
Screenshot: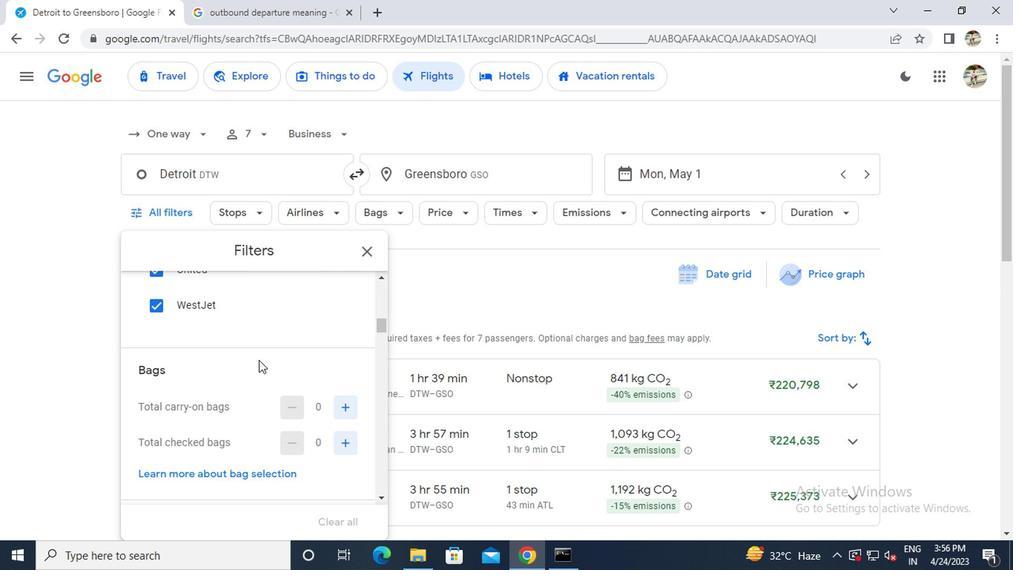 
Action: Mouse moved to (351, 344)
Screenshot: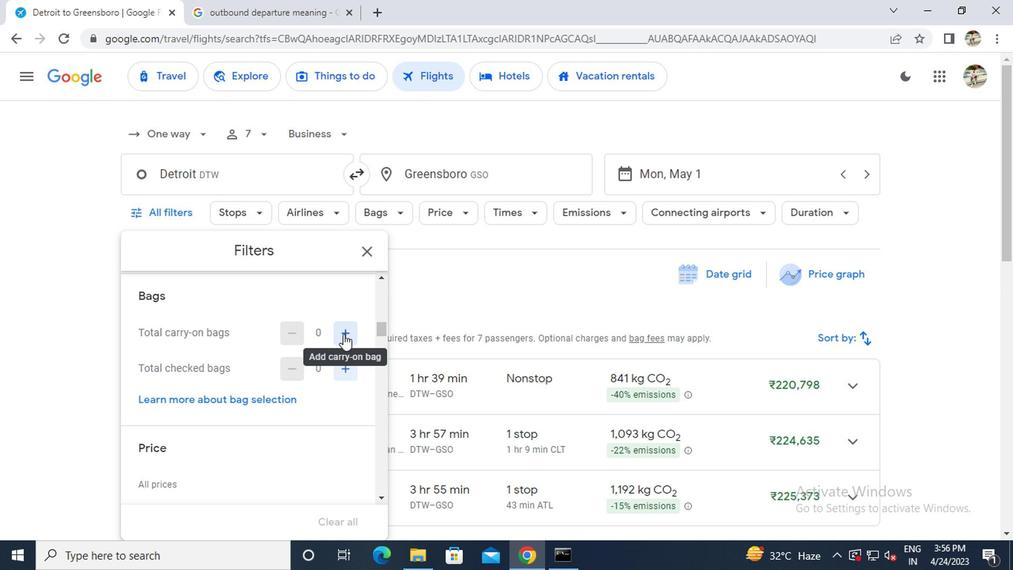 
Action: Mouse pressed left at (351, 344)
Screenshot: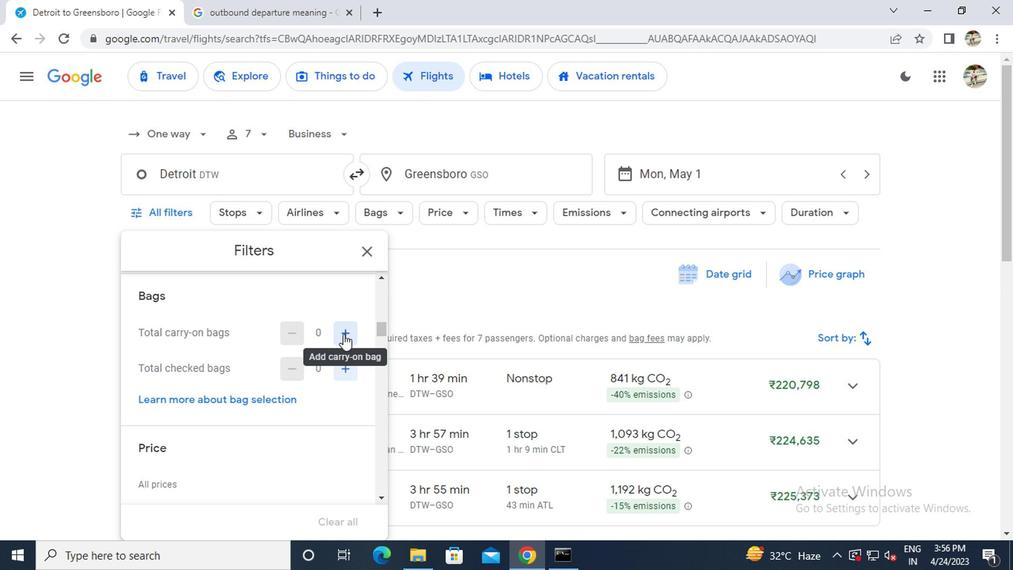
Action: Mouse moved to (352, 343)
Screenshot: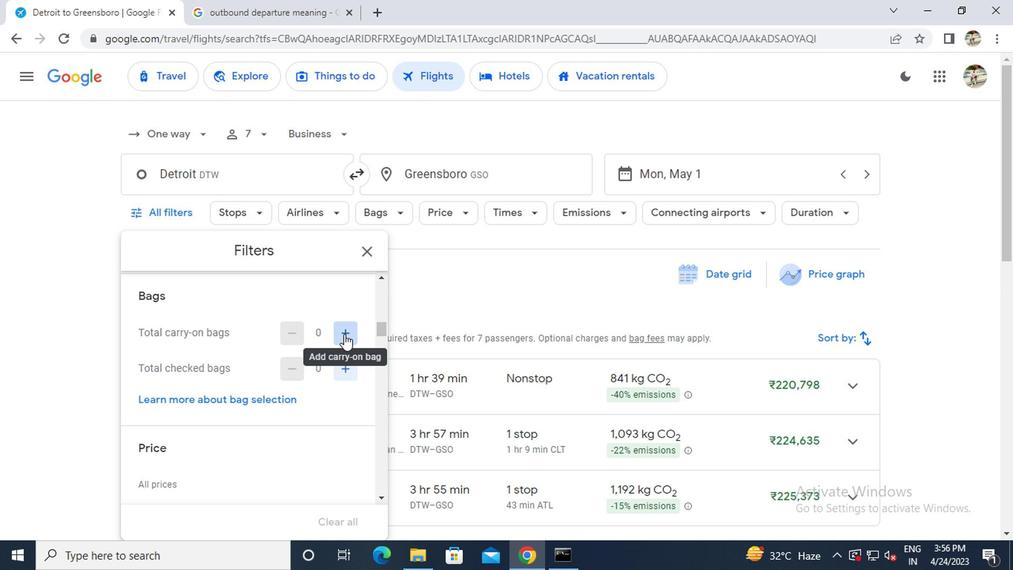 
Action: Mouse pressed left at (352, 343)
Screenshot: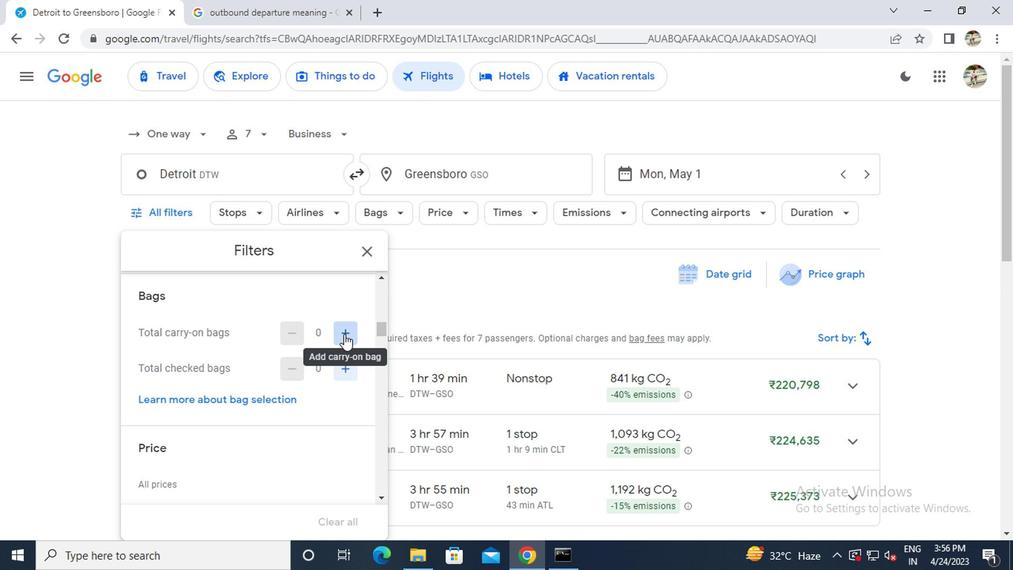 
Action: Mouse moved to (352, 365)
Screenshot: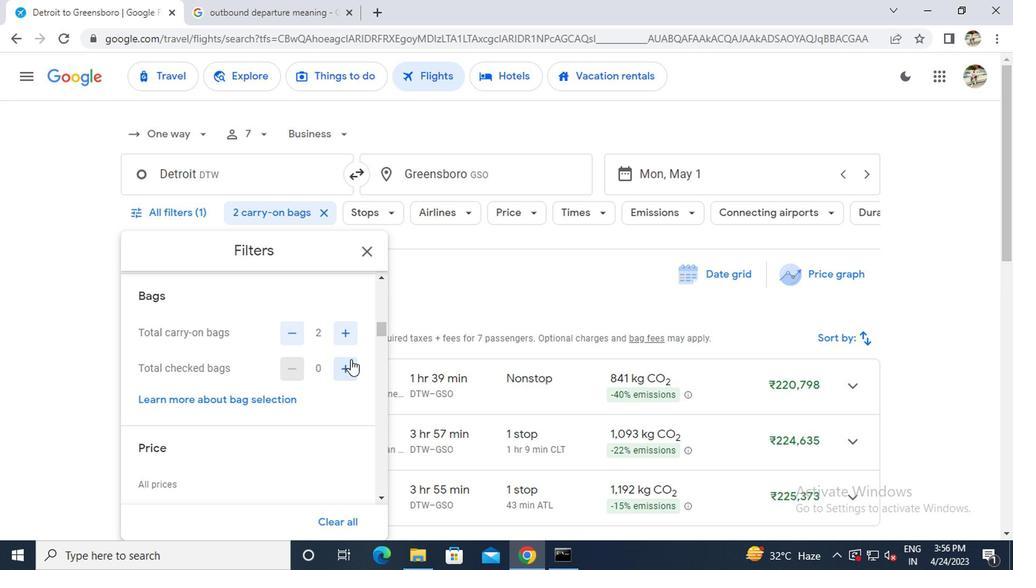 
Action: Mouse pressed left at (352, 365)
Screenshot: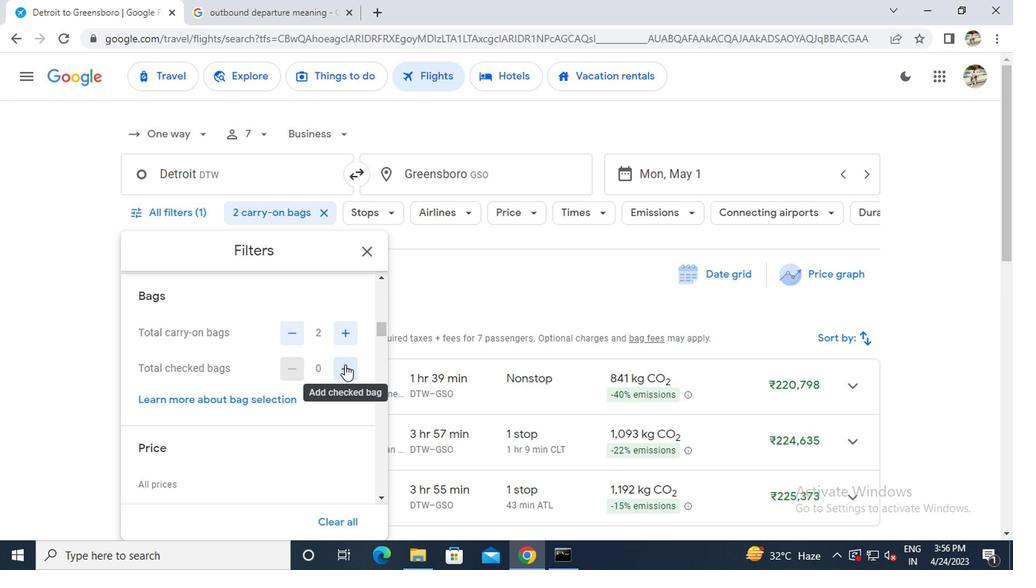 
Action: Mouse pressed left at (352, 365)
Screenshot: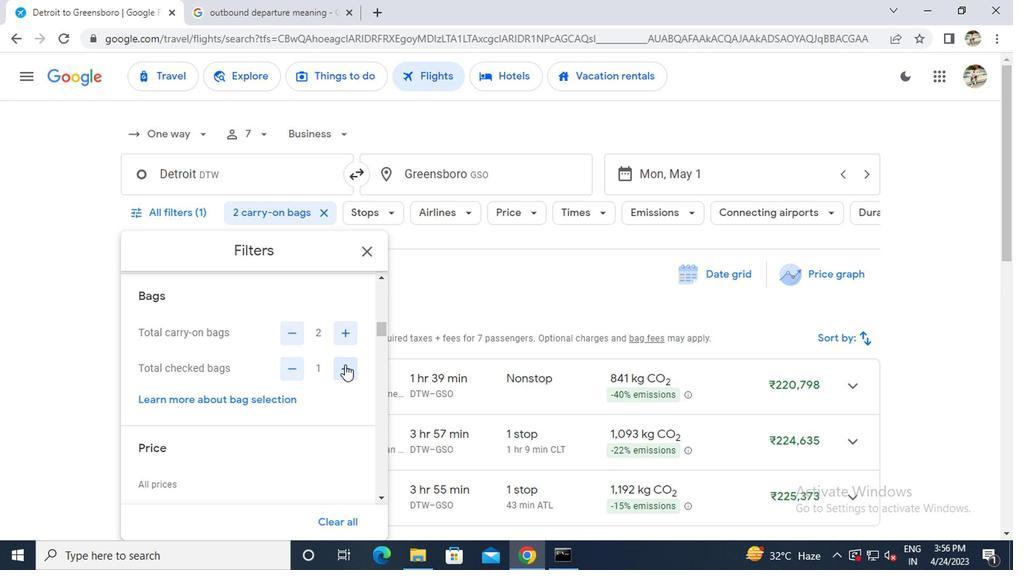 
Action: Mouse pressed left at (352, 365)
Screenshot: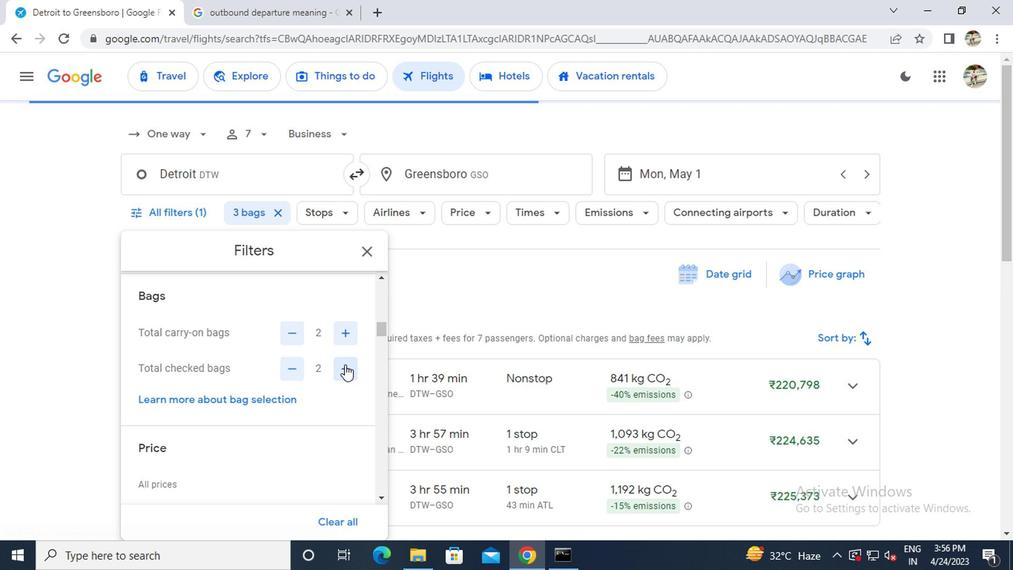 
Action: Mouse pressed left at (352, 365)
Screenshot: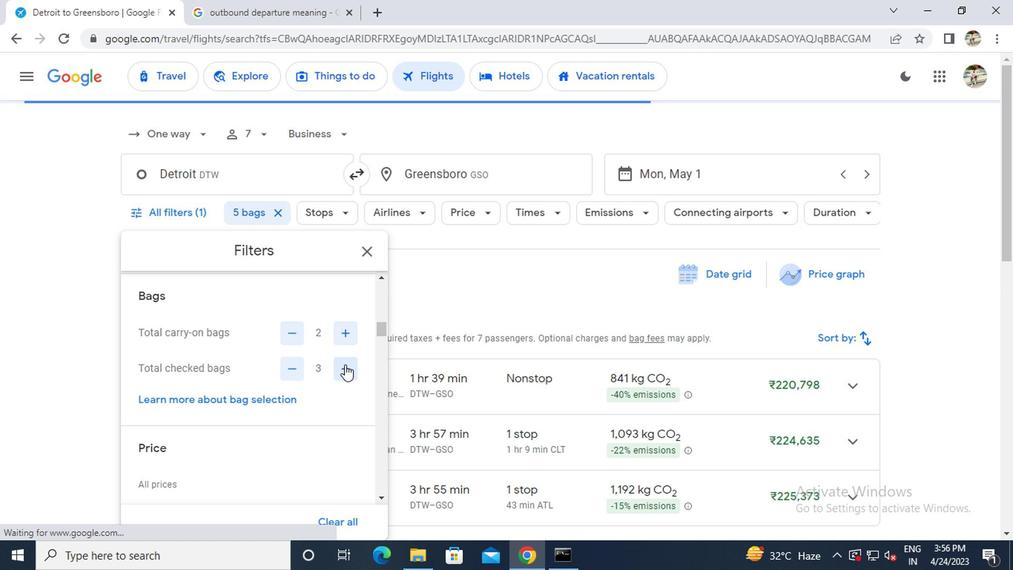 
Action: Mouse pressed left at (352, 365)
Screenshot: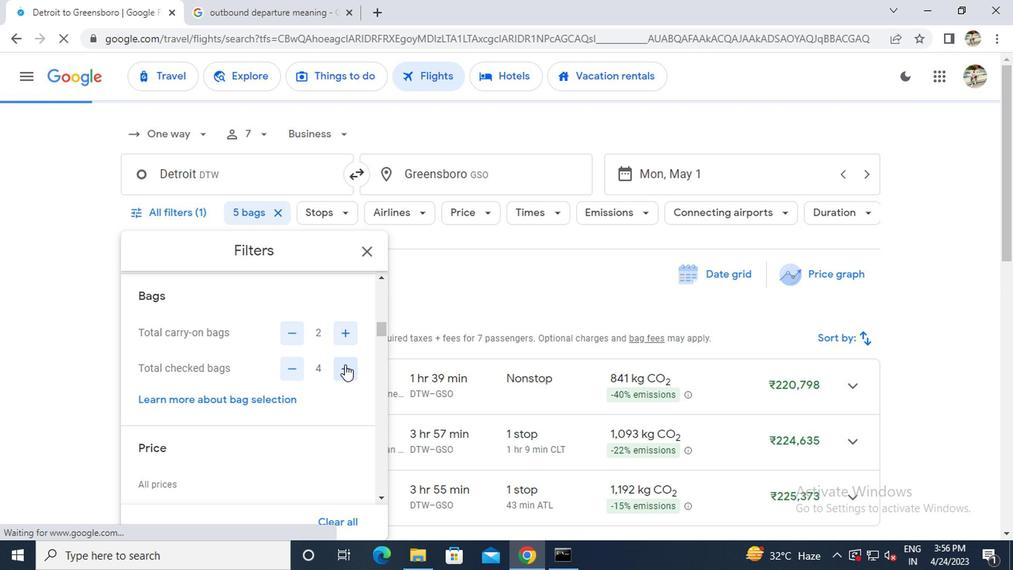 
Action: Mouse pressed left at (352, 365)
Screenshot: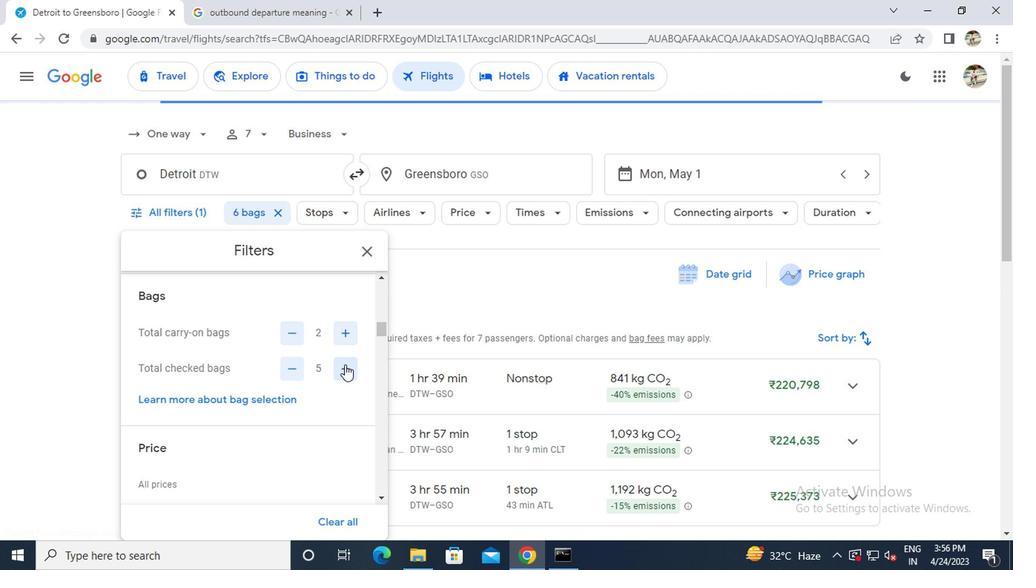 
Action: Mouse pressed left at (352, 365)
Screenshot: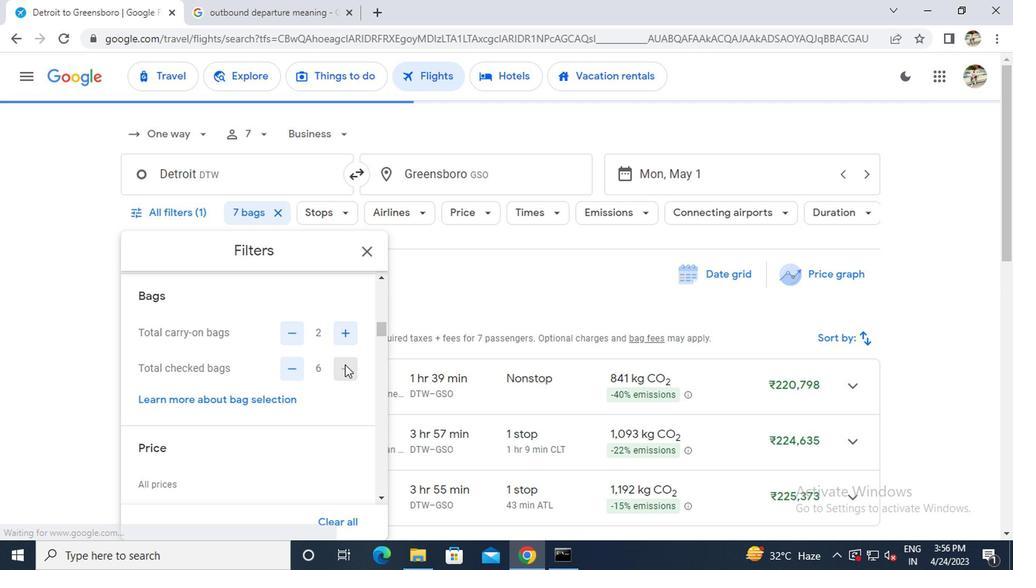 
Action: Mouse moved to (347, 367)
Screenshot: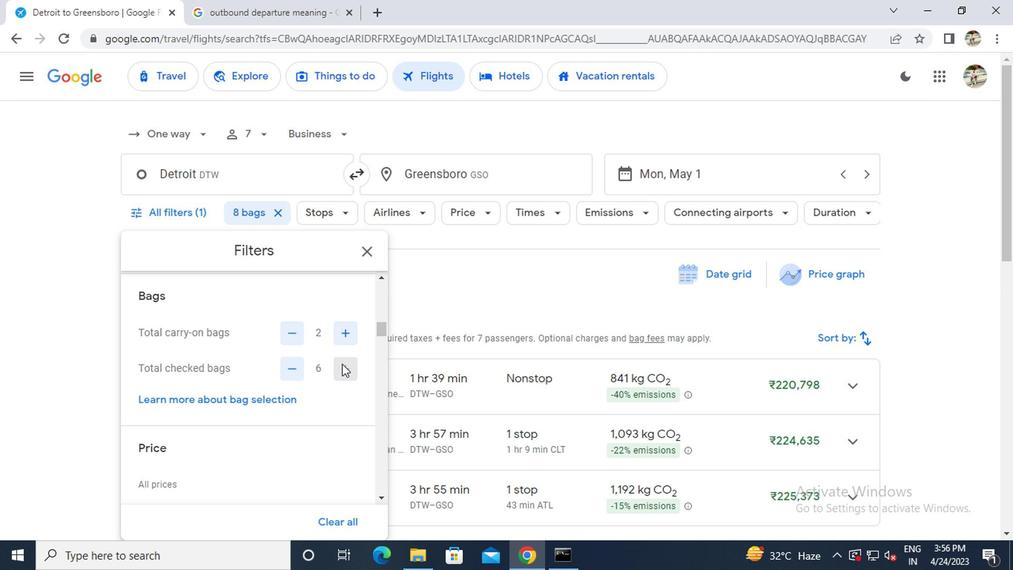 
Action: Mouse scrolled (347, 367) with delta (0, 0)
Screenshot: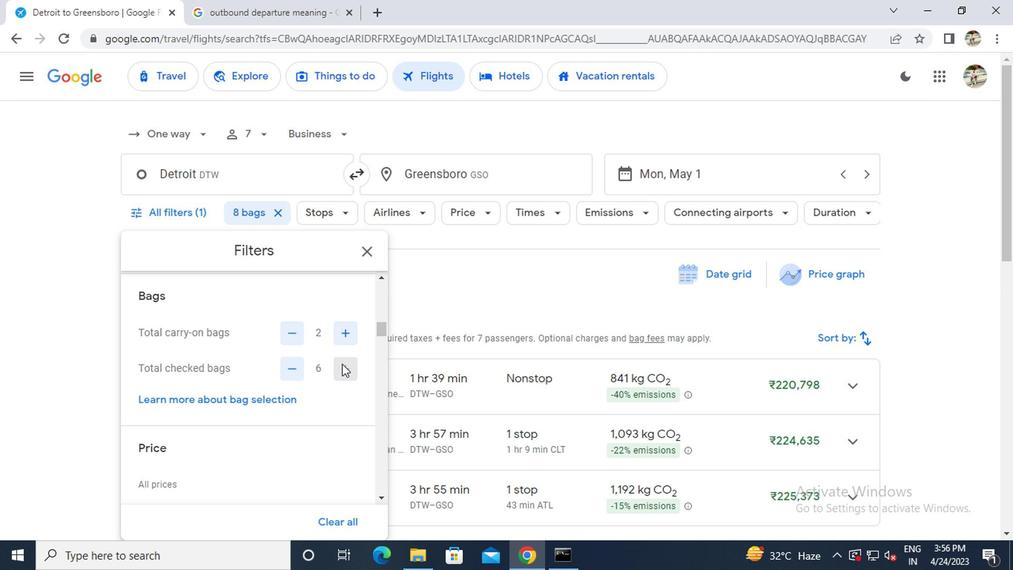 
Action: Mouse moved to (343, 370)
Screenshot: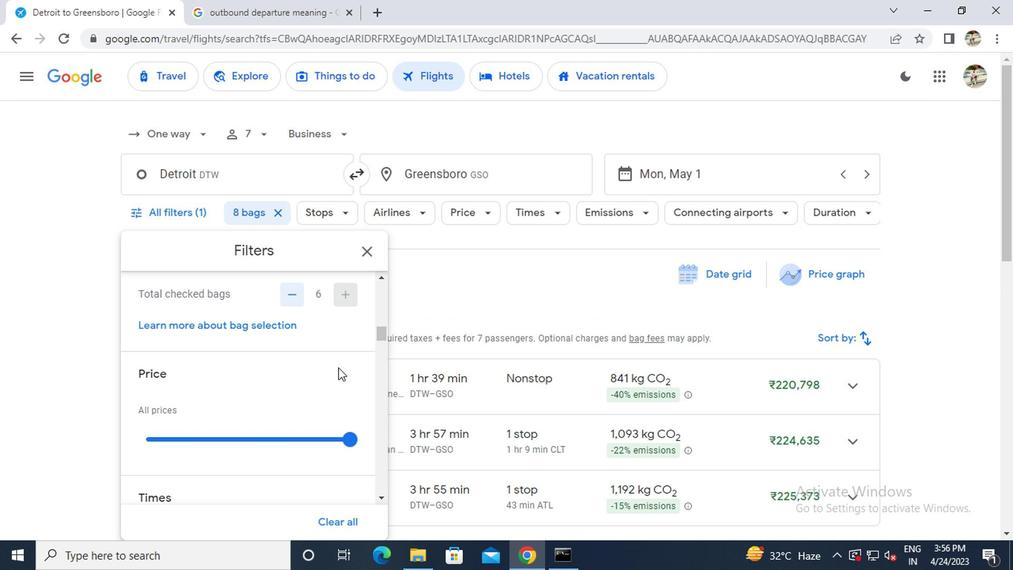 
Action: Mouse scrolled (343, 370) with delta (0, 0)
Screenshot: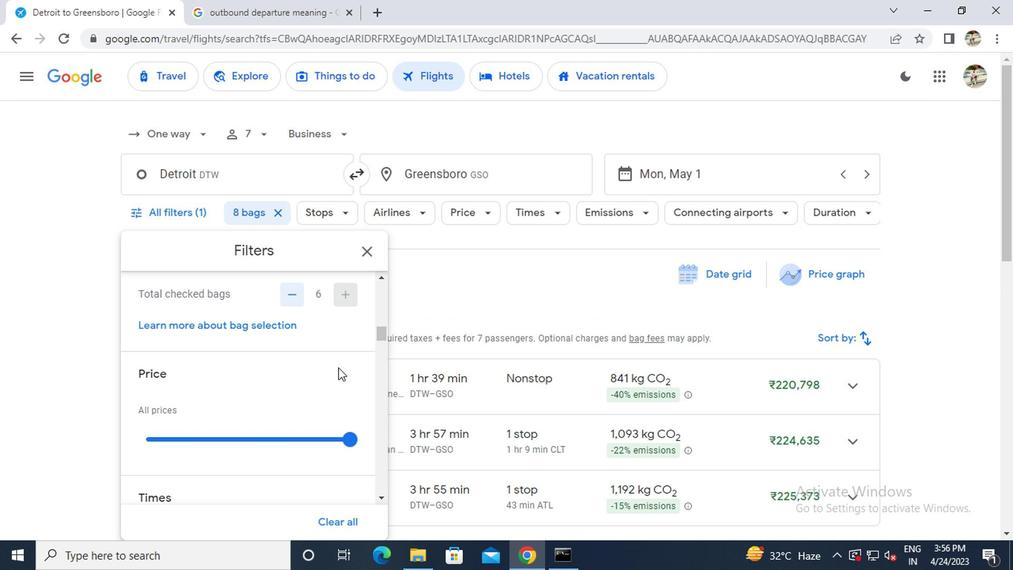 
Action: Mouse moved to (352, 366)
Screenshot: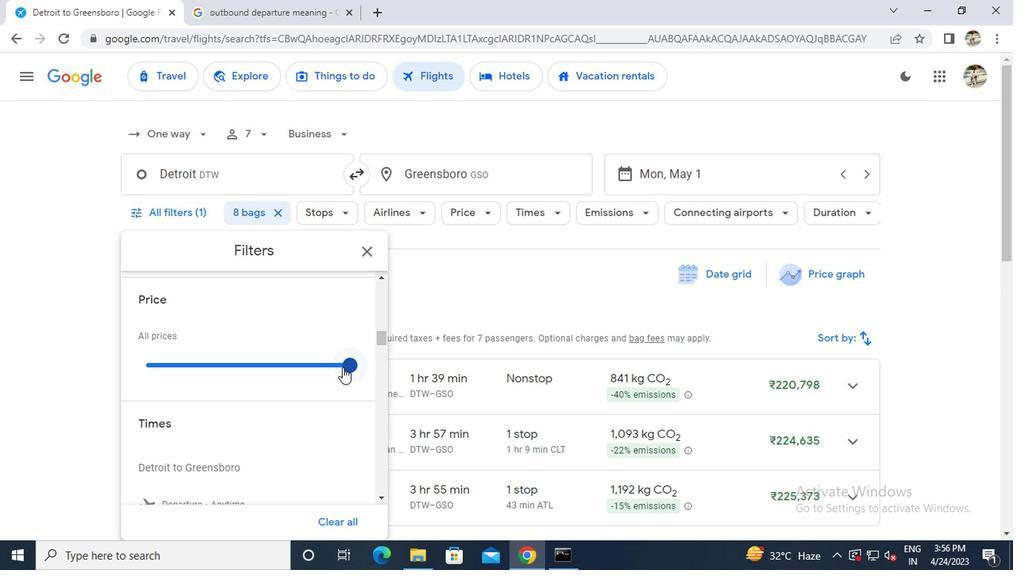 
Action: Mouse pressed left at (352, 366)
Screenshot: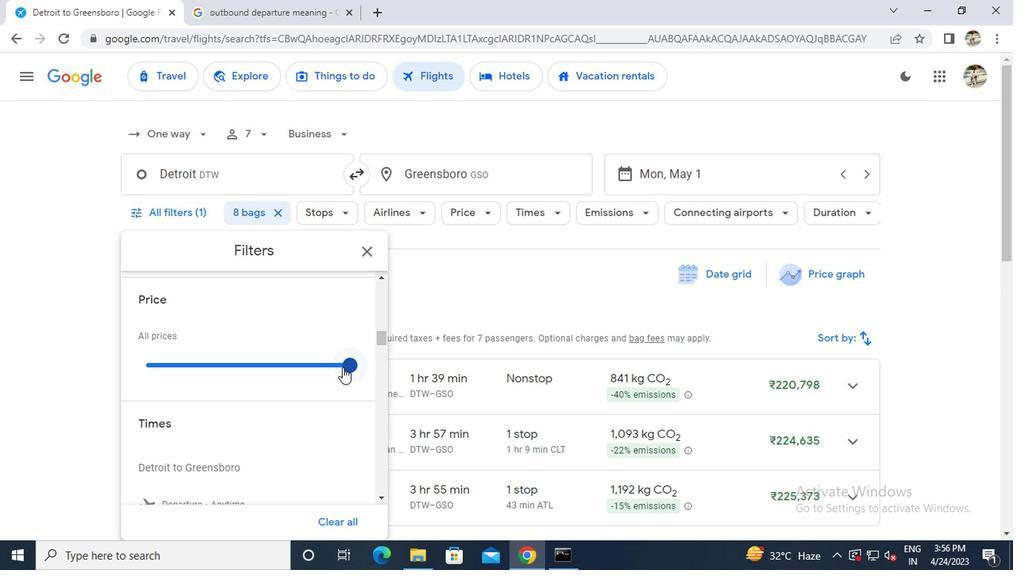 
Action: Mouse moved to (246, 398)
Screenshot: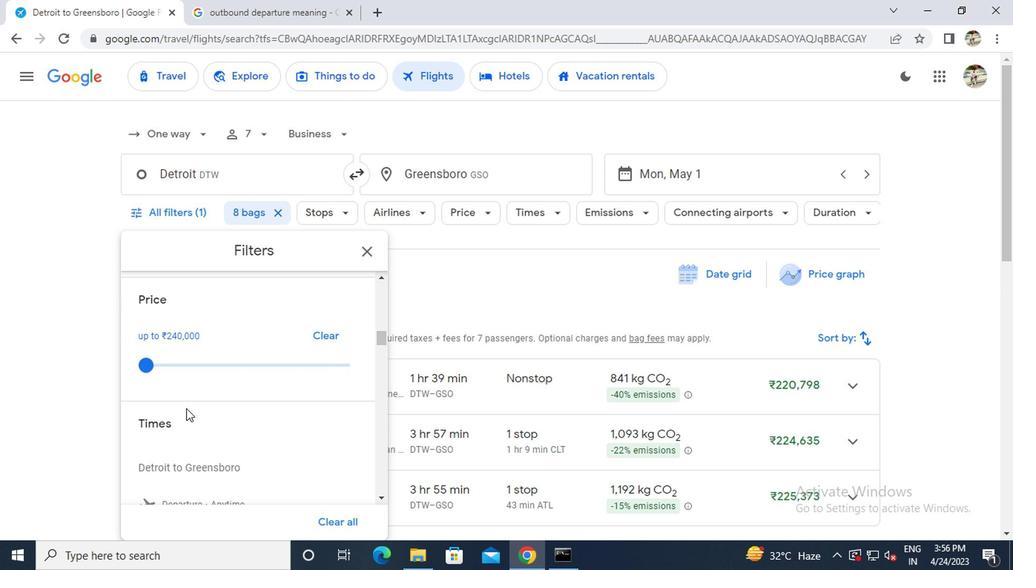 
Action: Mouse scrolled (246, 398) with delta (0, 0)
Screenshot: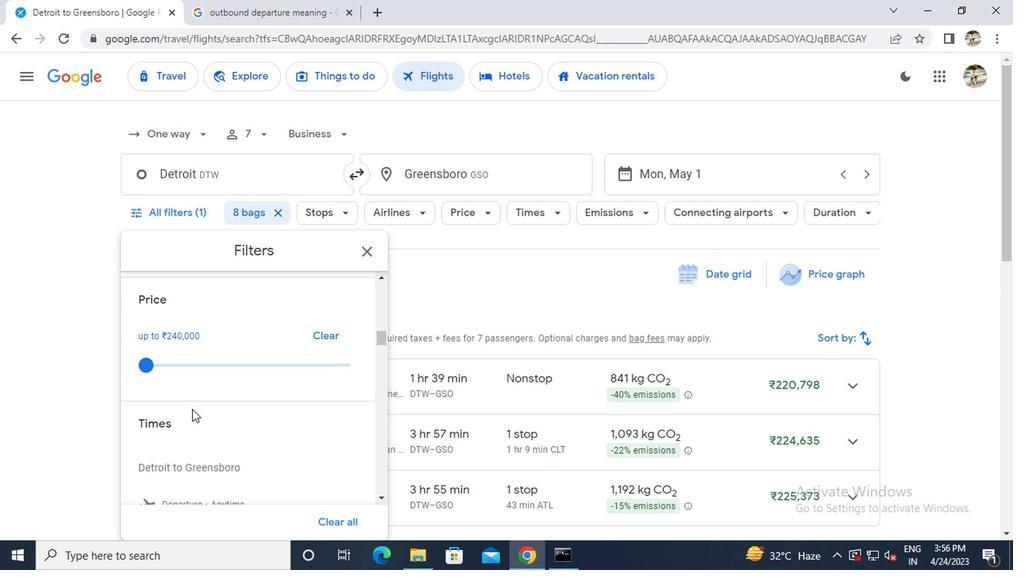 
Action: Mouse scrolled (246, 398) with delta (0, 0)
Screenshot: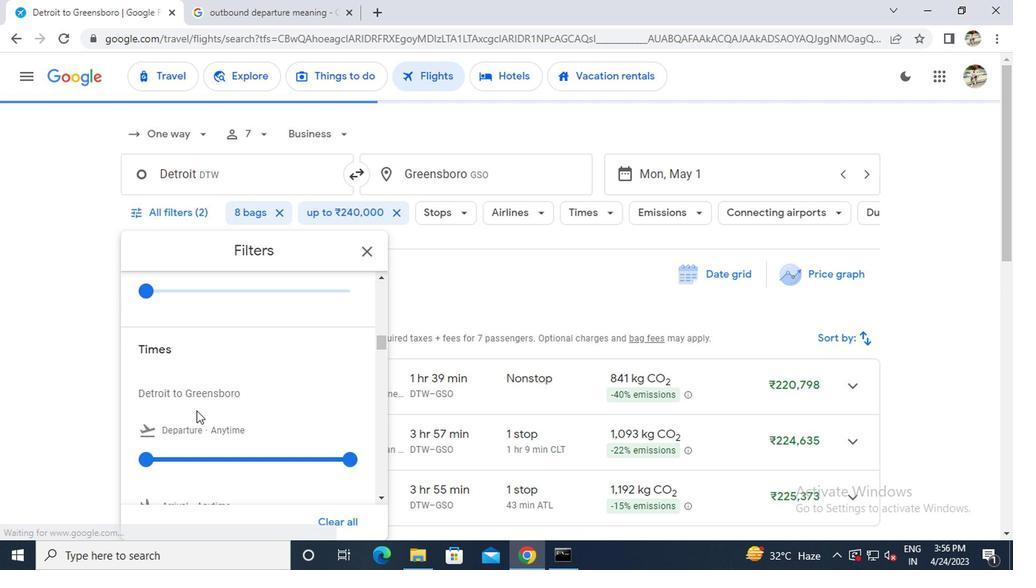 
Action: Mouse moved to (207, 380)
Screenshot: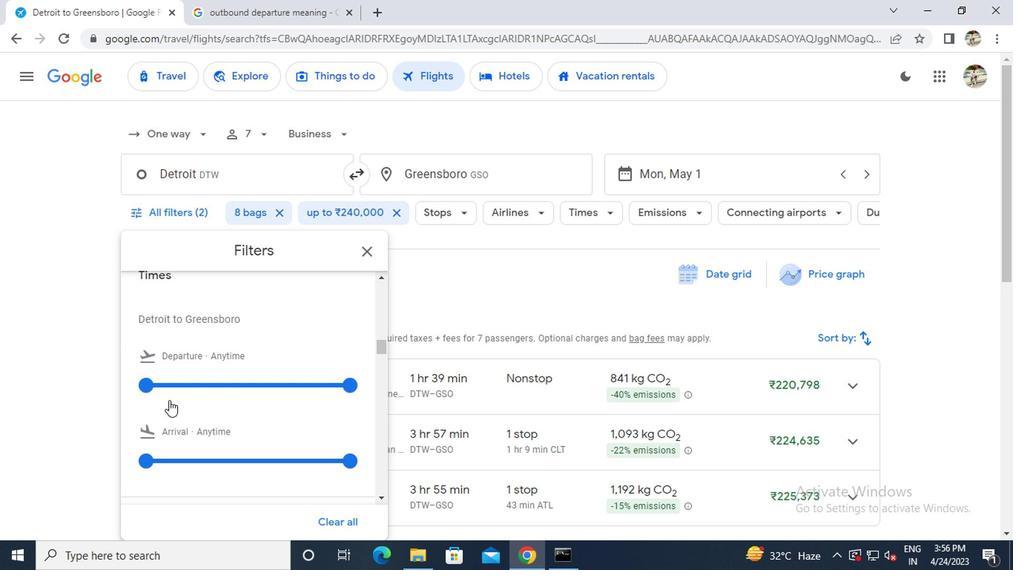
Action: Mouse pressed left at (207, 380)
Screenshot: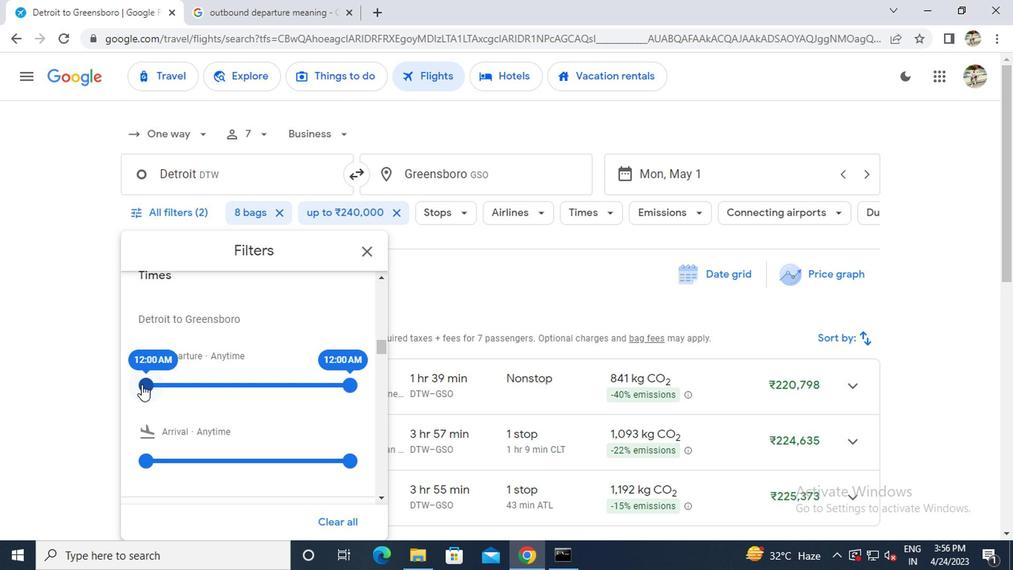 
Action: Mouse moved to (371, 286)
Screenshot: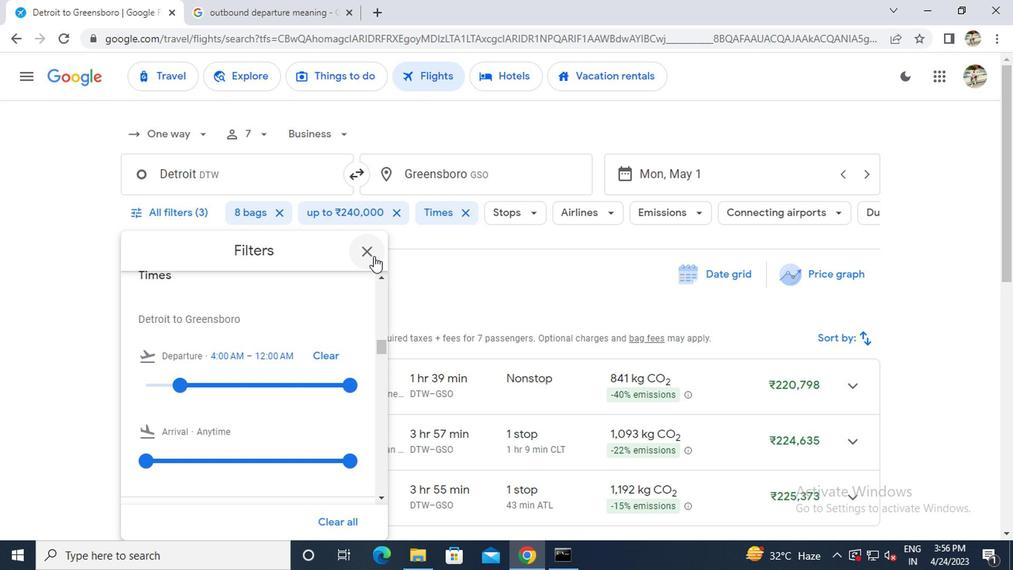 
Action: Mouse pressed left at (371, 286)
Screenshot: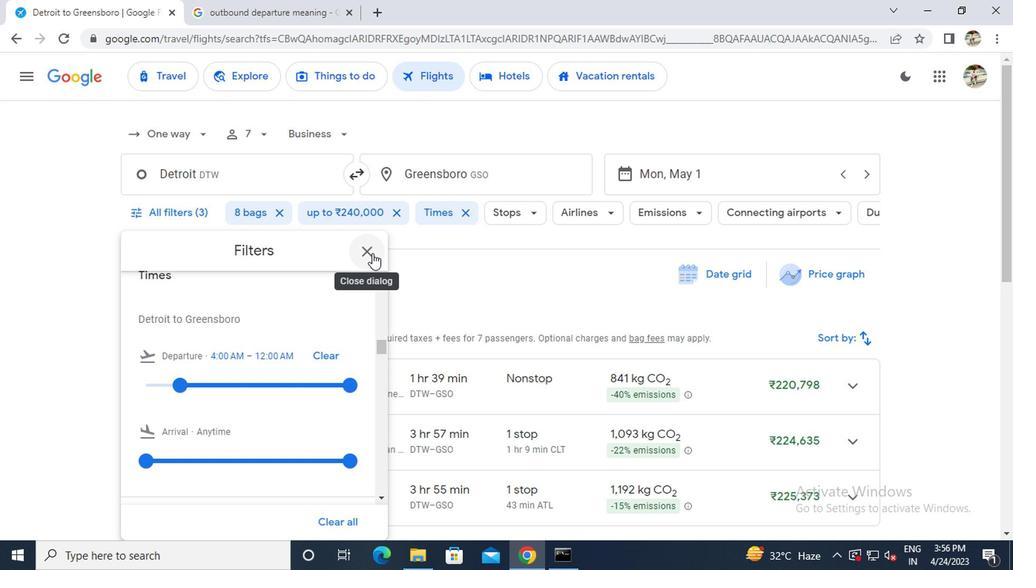 
